 Task: Use GitHub's "Stars" to curate a list of repositories you find valuable.
Action: Mouse moved to (627, 42)
Screenshot: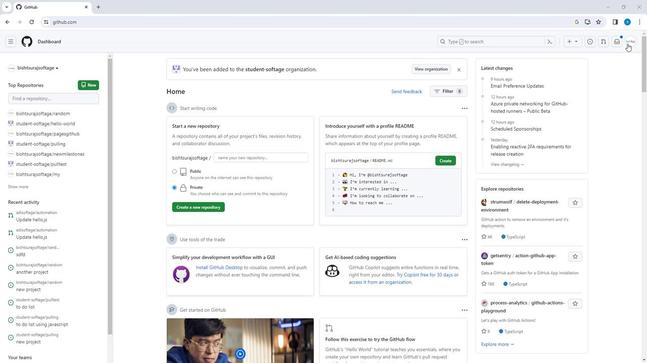 
Action: Mouse pressed left at (627, 42)
Screenshot: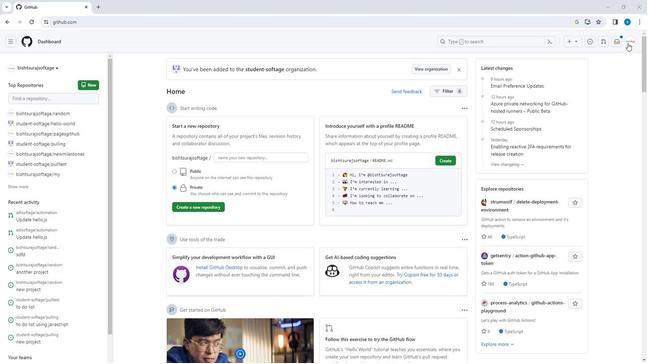 
Action: Mouse moved to (591, 80)
Screenshot: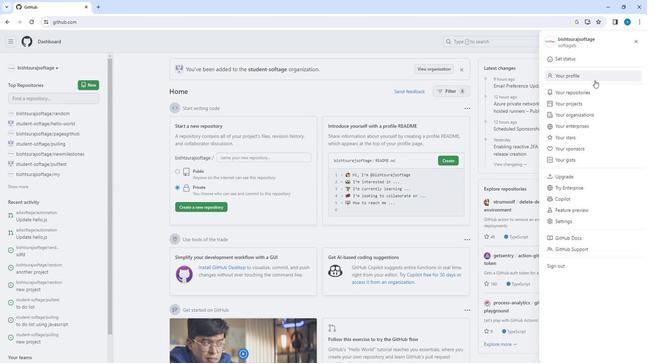 
Action: Mouse pressed left at (591, 80)
Screenshot: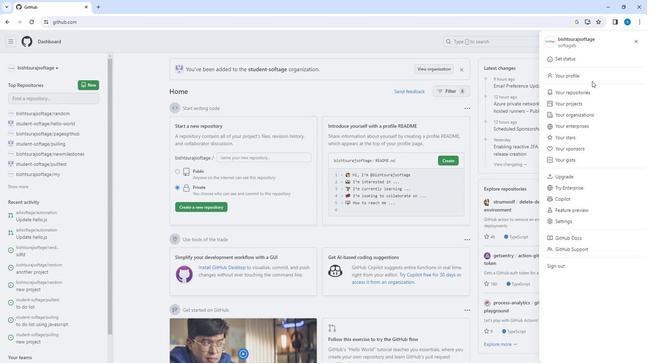
Action: Mouse moved to (581, 75)
Screenshot: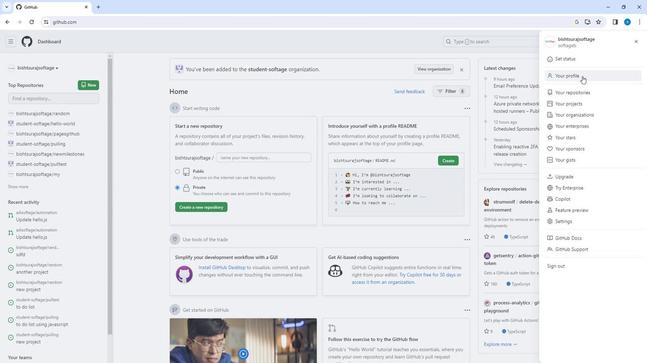 
Action: Mouse pressed left at (581, 75)
Screenshot: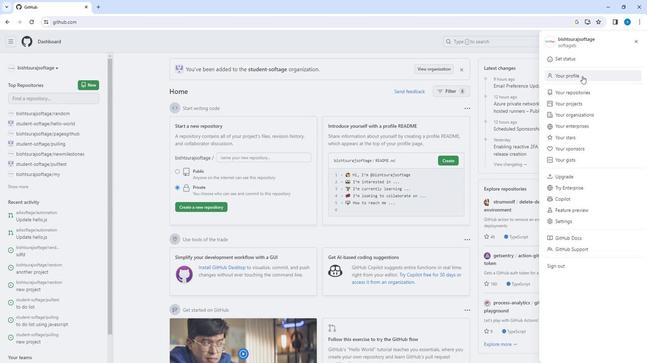 
Action: Mouse moved to (179, 57)
Screenshot: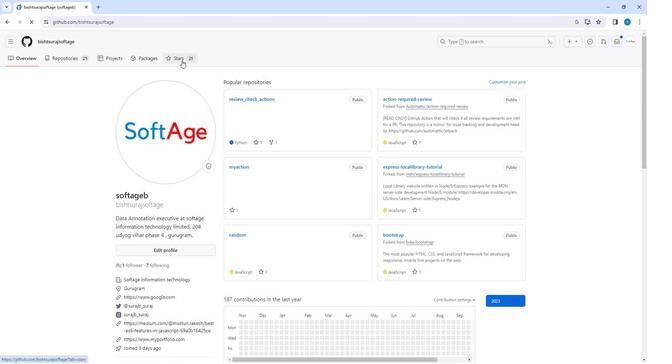 
Action: Mouse pressed left at (179, 57)
Screenshot: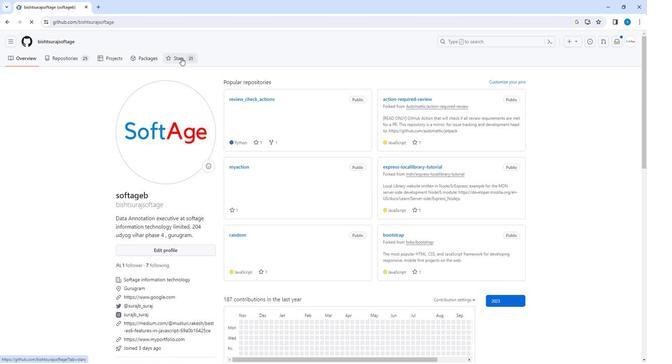
Action: Mouse moved to (505, 79)
Screenshot: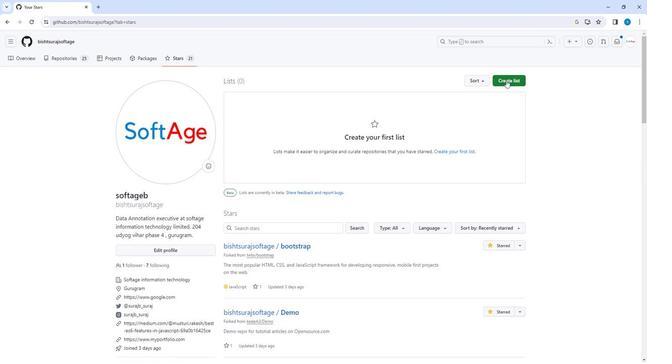 
Action: Mouse pressed left at (505, 79)
Screenshot: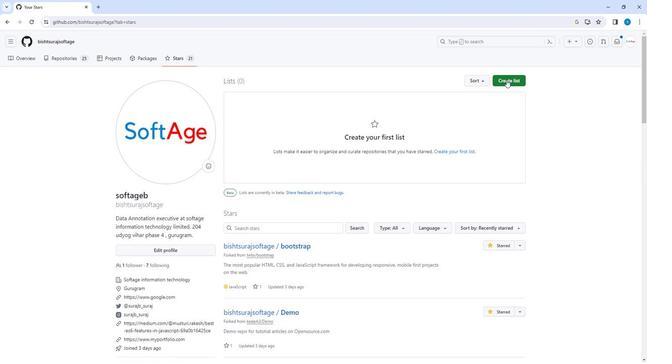 
Action: Mouse moved to (350, 103)
Screenshot: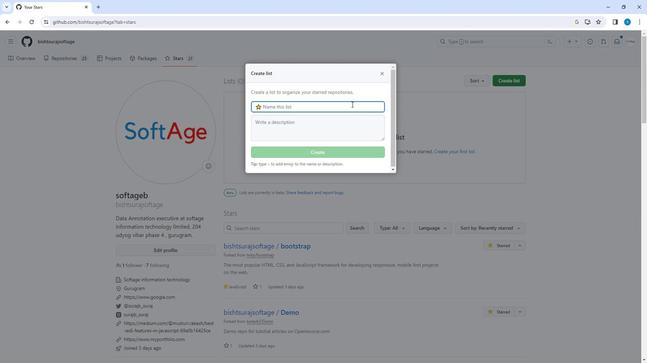 
Action: Key pressed my<Key.shift_r>Is<Key.backspace>ist
Screenshot: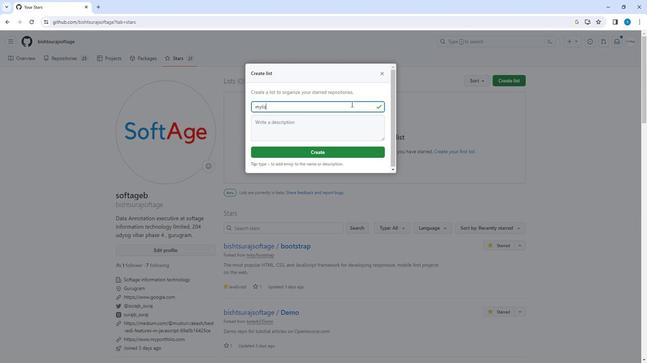 
Action: Mouse moved to (331, 135)
Screenshot: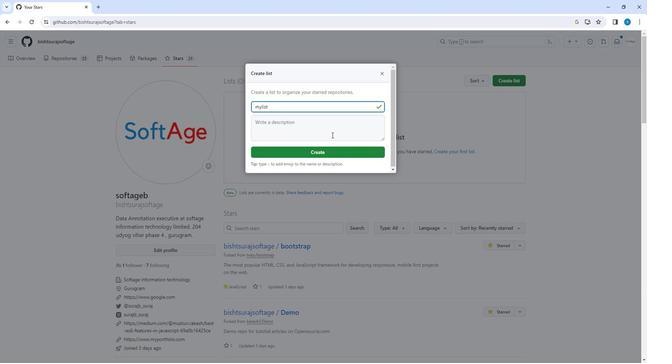 
Action: Mouse pressed left at (331, 135)
Screenshot: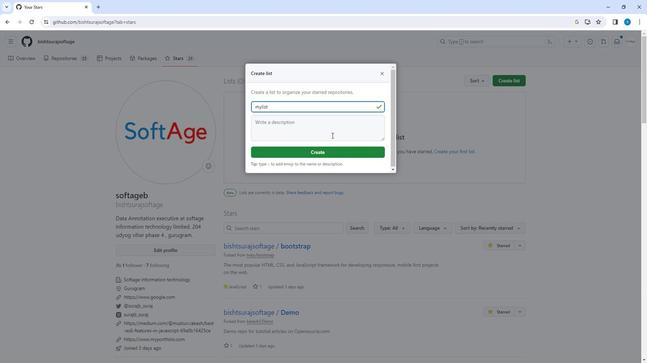 
Action: Key pressed valuaa<Key.backspace>ble<Key.space>repositories
Screenshot: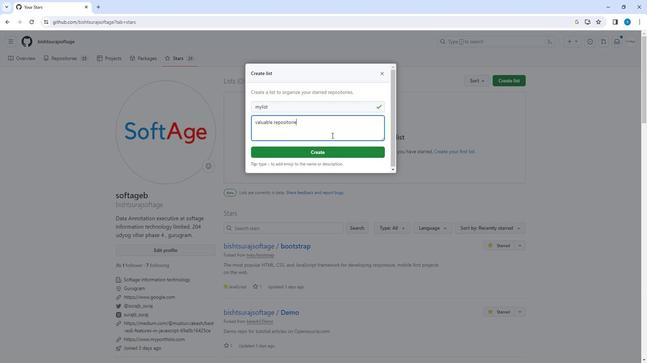 
Action: Mouse moved to (324, 148)
Screenshot: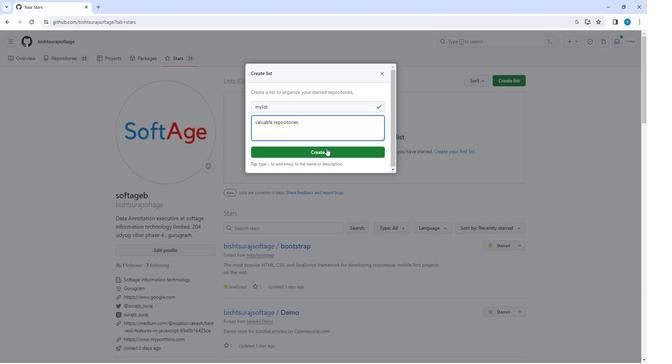 
Action: Mouse pressed left at (324, 148)
Screenshot: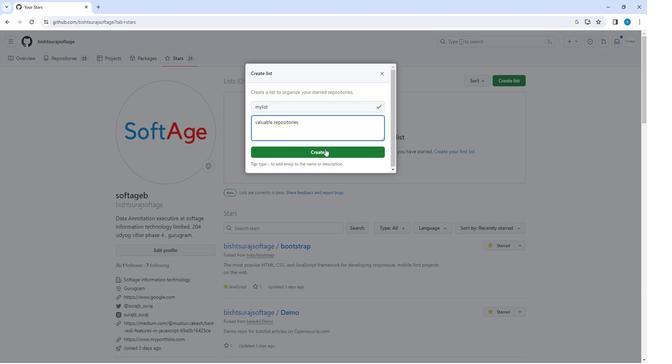 
Action: Mouse moved to (230, 81)
Screenshot: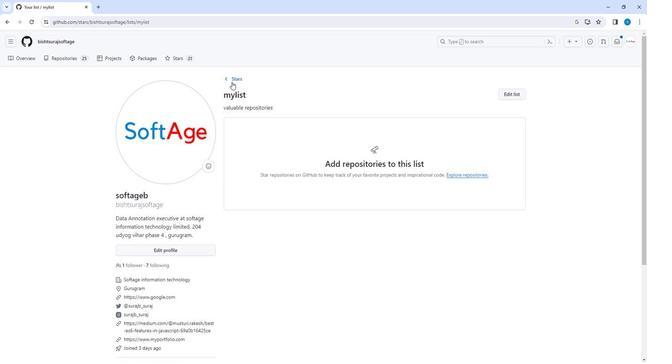 
Action: Mouse pressed left at (230, 81)
Screenshot: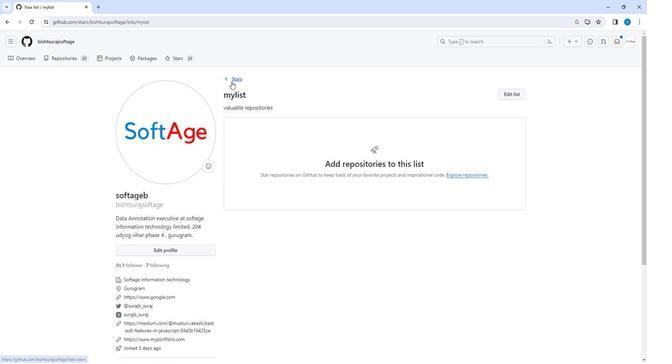 
Action: Mouse moved to (517, 176)
Screenshot: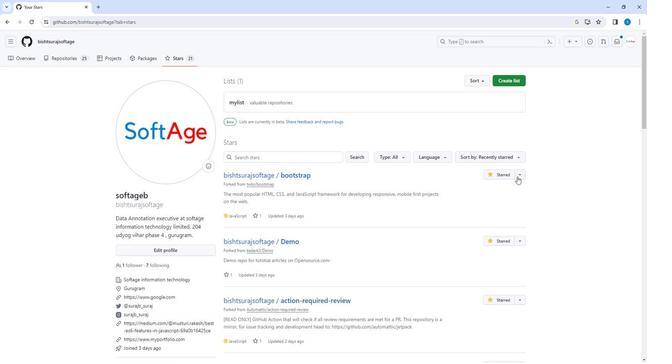 
Action: Mouse pressed left at (517, 176)
Screenshot: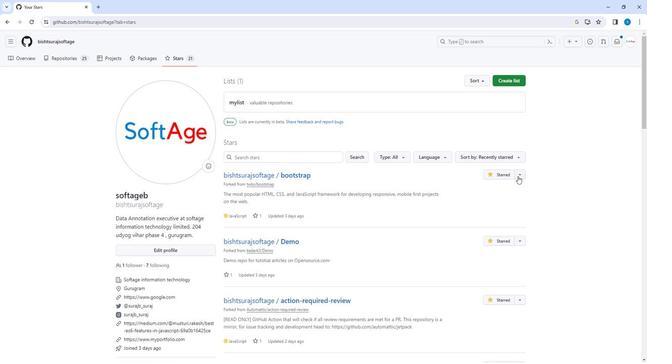
Action: Mouse moved to (485, 200)
Screenshot: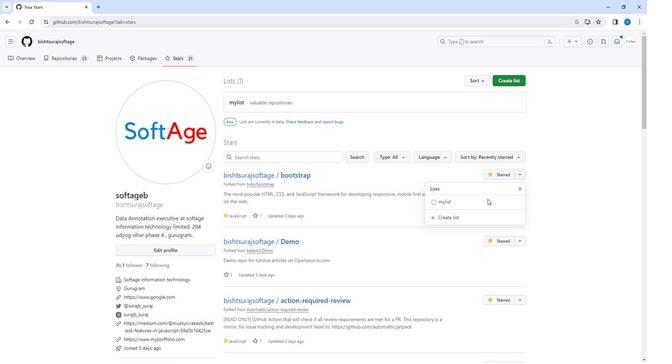 
Action: Mouse pressed left at (485, 200)
Screenshot: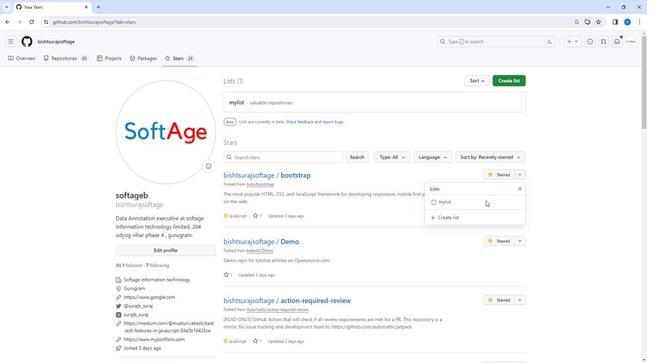 
Action: Mouse moved to (580, 207)
Screenshot: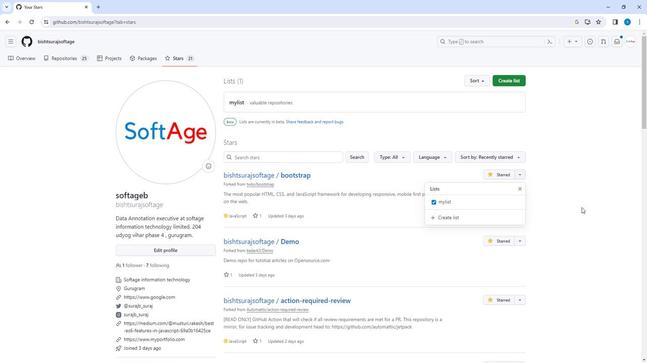 
Action: Mouse pressed left at (580, 207)
Screenshot: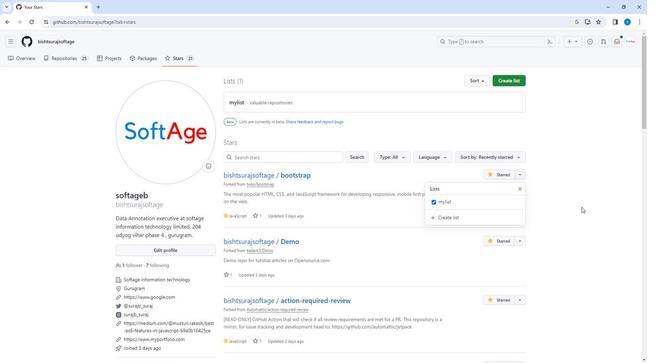 
Action: Mouse moved to (573, 208)
Screenshot: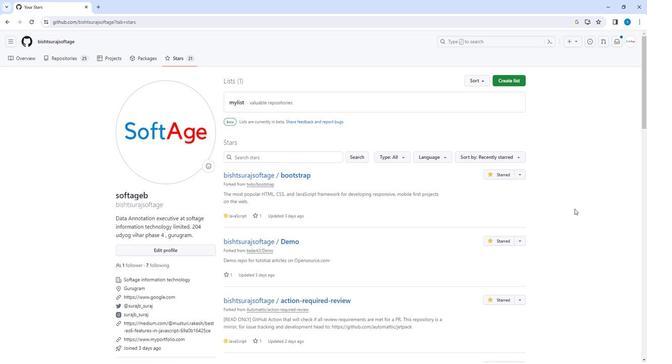 
Action: Mouse scrolled (573, 208) with delta (0, 0)
Screenshot: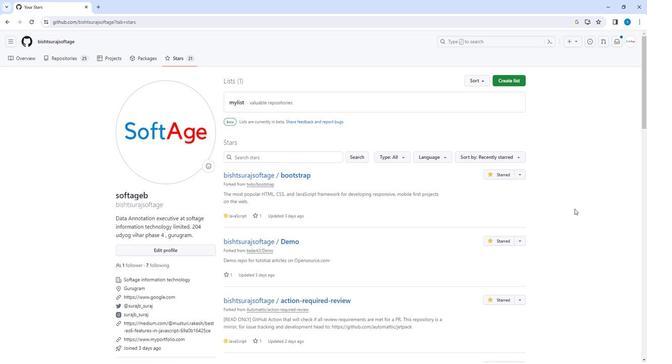 
Action: Mouse scrolled (573, 208) with delta (0, 0)
Screenshot: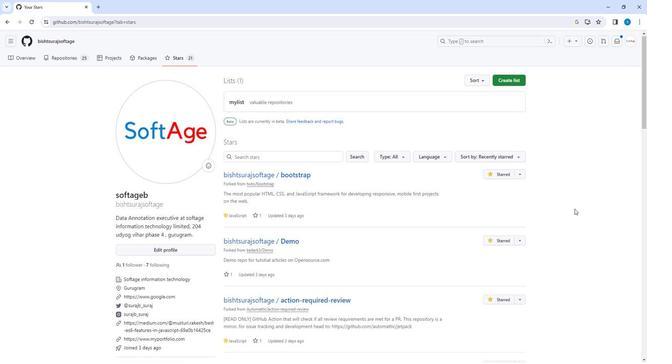 
Action: Mouse moved to (567, 208)
Screenshot: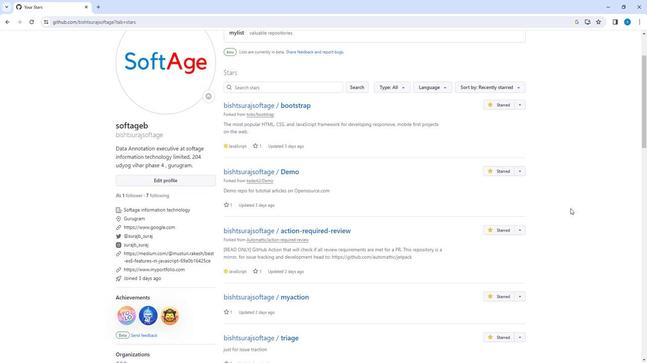
Action: Mouse scrolled (567, 208) with delta (0, 0)
Screenshot: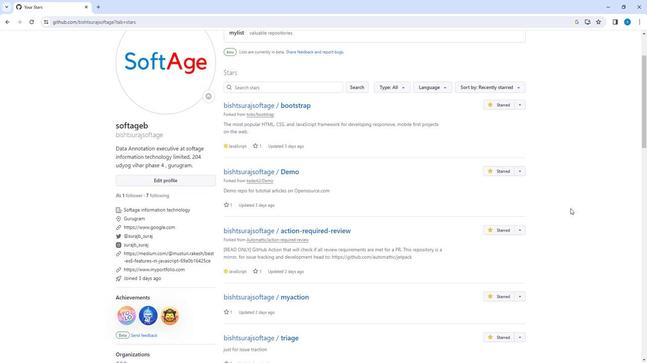 
Action: Mouse moved to (561, 207)
Screenshot: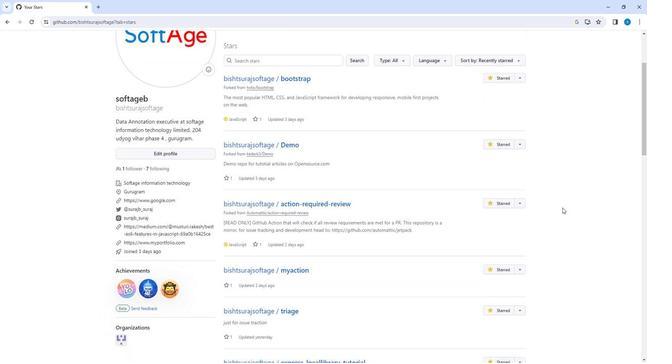 
Action: Mouse scrolled (561, 207) with delta (0, 0)
Screenshot: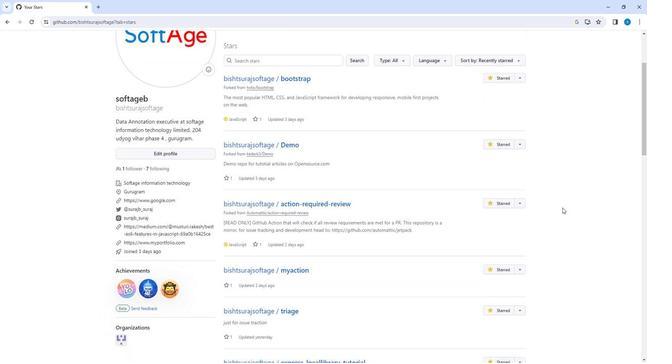 
Action: Mouse moved to (515, 160)
Screenshot: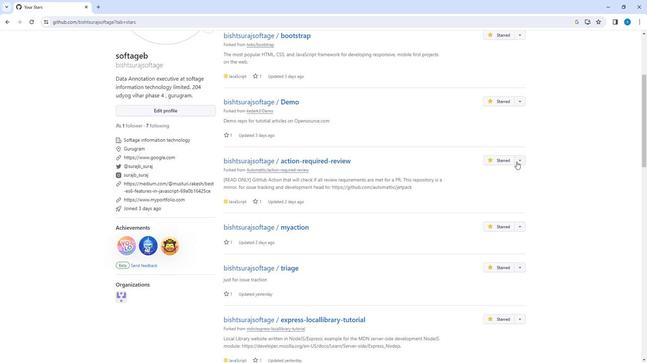 
Action: Mouse pressed left at (515, 160)
Screenshot: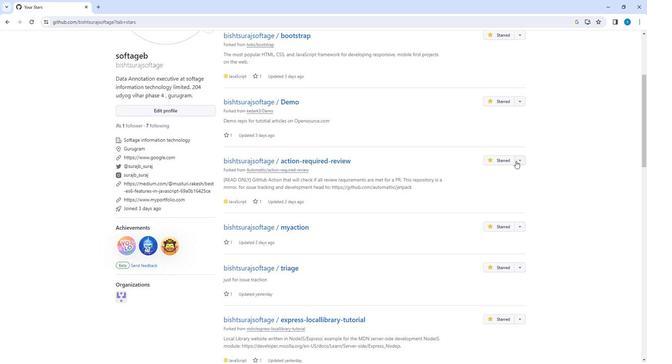 
Action: Mouse moved to (477, 188)
Screenshot: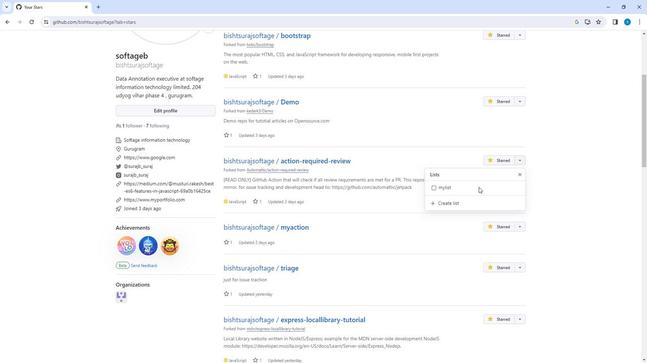 
Action: Mouse pressed left at (477, 188)
Screenshot: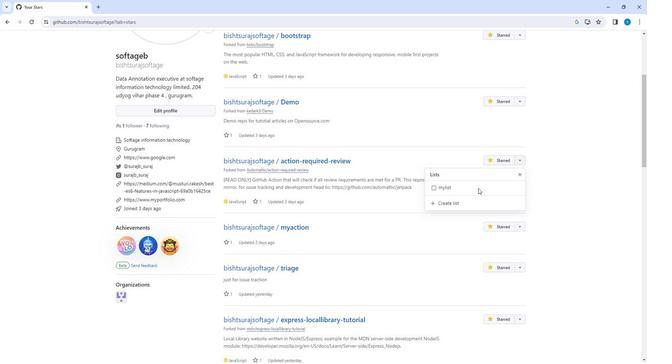 
Action: Mouse moved to (562, 177)
Screenshot: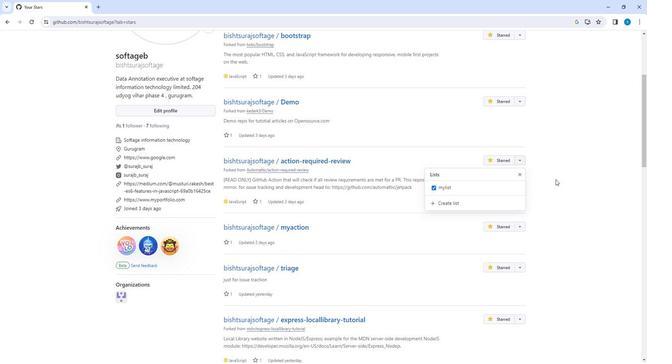 
Action: Mouse pressed left at (562, 177)
Screenshot: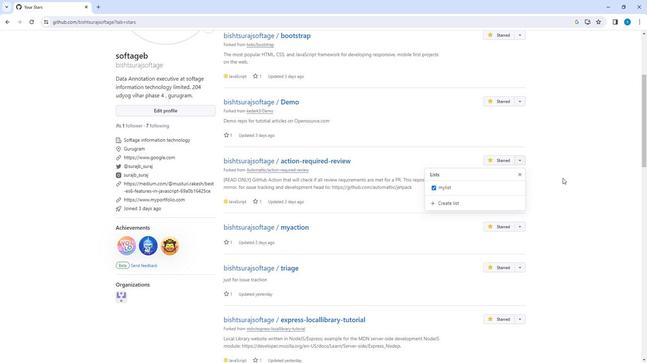 
Action: Mouse moved to (544, 172)
Screenshot: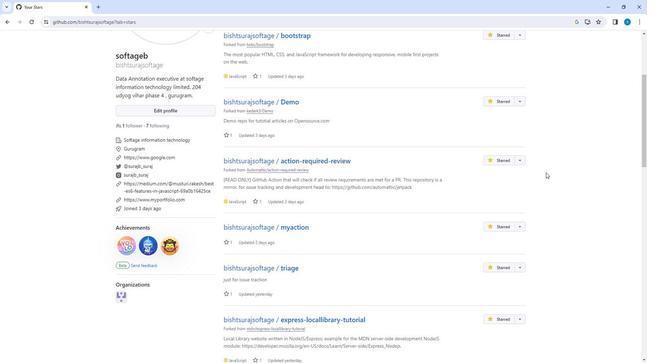 
Action: Mouse scrolled (544, 171) with delta (0, 0)
Screenshot: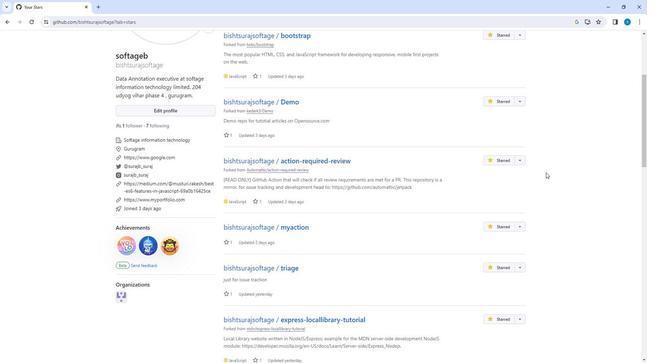 
Action: Mouse scrolled (544, 171) with delta (0, 0)
Screenshot: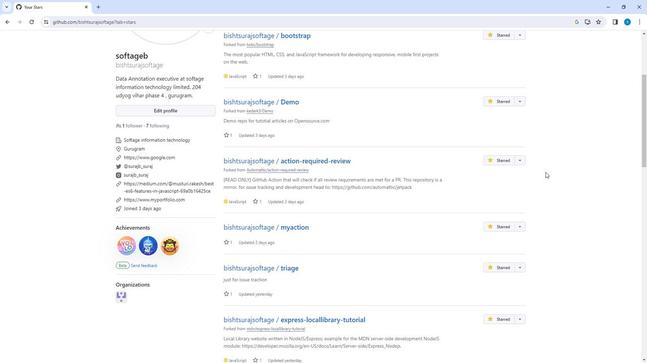 
Action: Mouse moved to (544, 171)
Screenshot: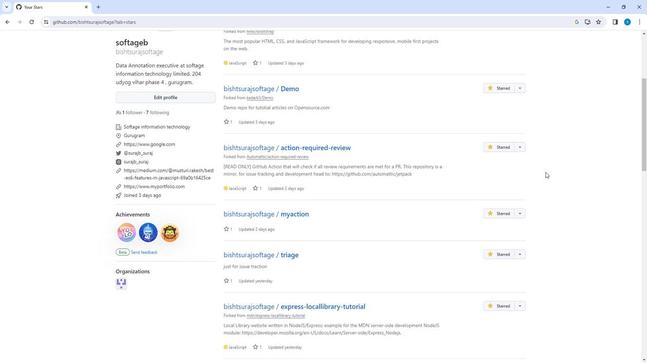
Action: Mouse scrolled (544, 171) with delta (0, 0)
Screenshot: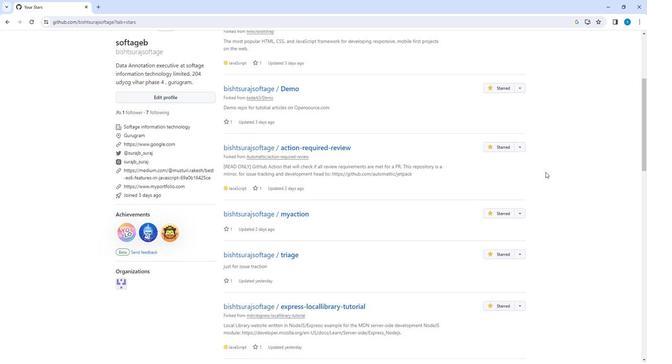 
Action: Mouse moved to (514, 165)
Screenshot: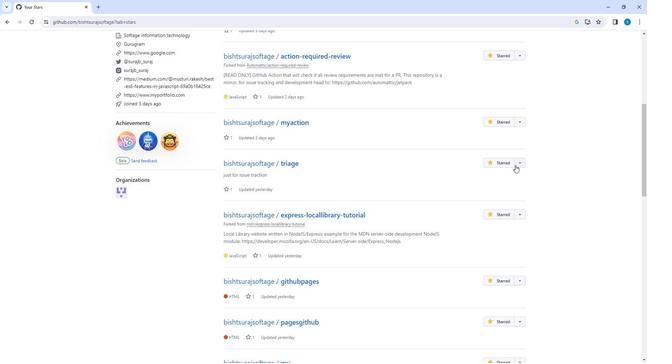 
Action: Mouse pressed left at (514, 165)
Screenshot: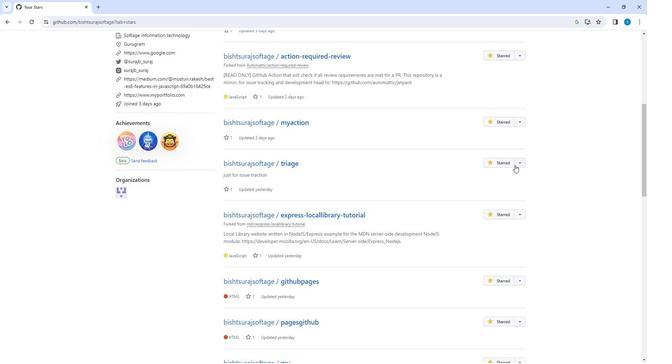 
Action: Mouse moved to (460, 189)
Screenshot: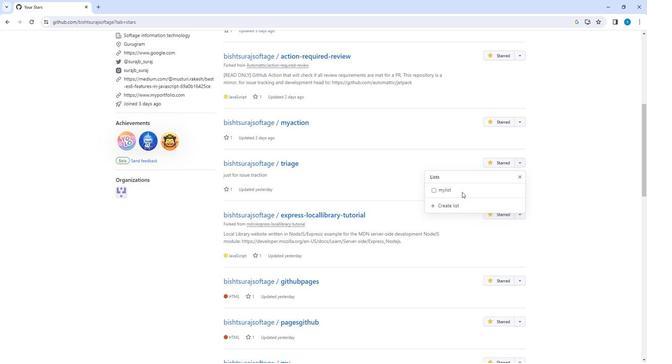 
Action: Mouse pressed left at (460, 189)
Screenshot: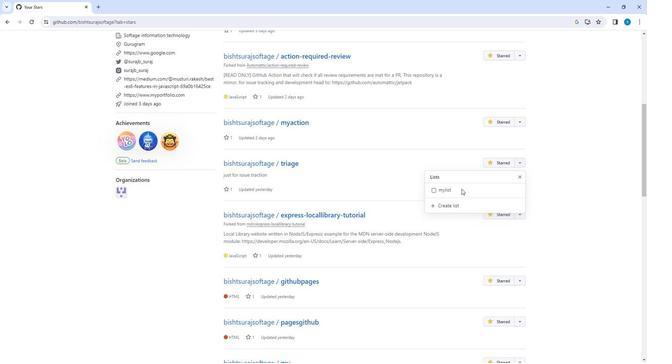 
Action: Mouse moved to (567, 189)
Screenshot: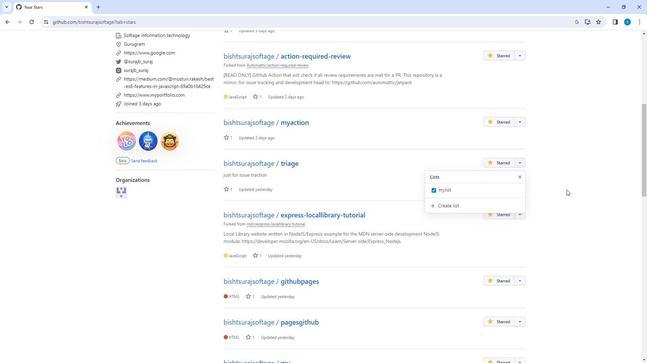 
Action: Mouse pressed left at (567, 189)
Screenshot: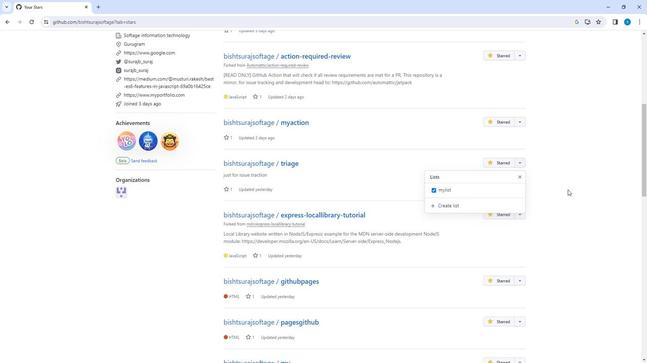 
Action: Mouse moved to (569, 182)
Screenshot: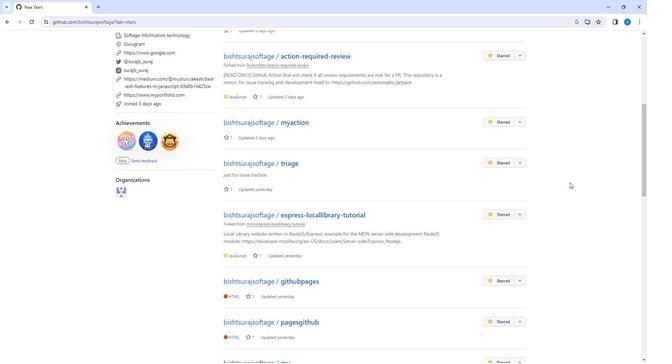 
Action: Mouse scrolled (569, 182) with delta (0, 0)
Screenshot: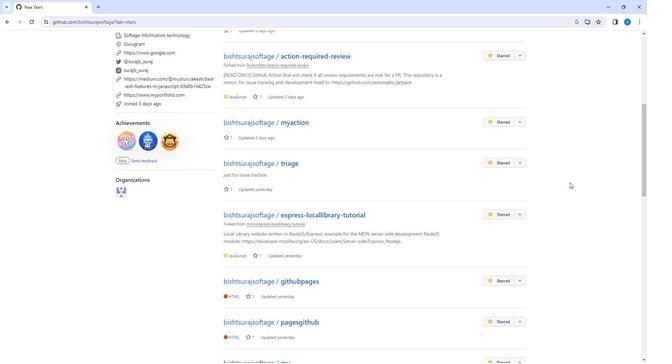
Action: Mouse scrolled (569, 182) with delta (0, 0)
Screenshot: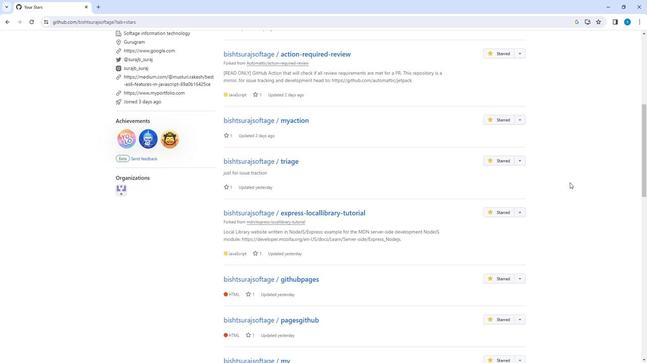 
Action: Mouse scrolled (569, 182) with delta (0, 0)
Screenshot: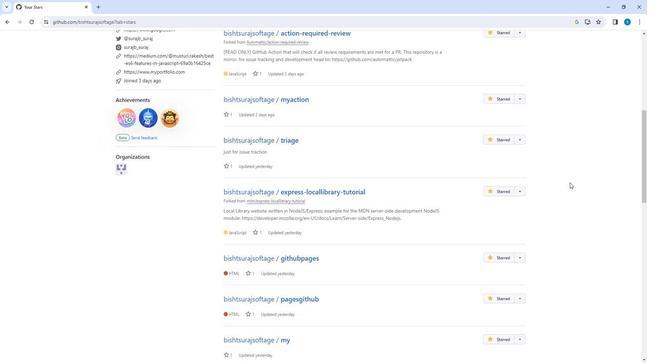 
Action: Mouse scrolled (569, 182) with delta (0, 0)
Screenshot: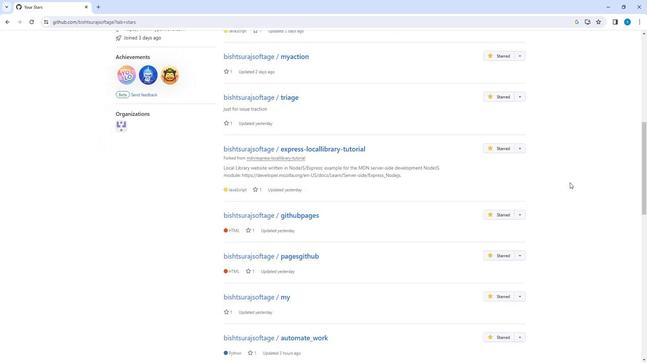 
Action: Mouse moved to (516, 144)
Screenshot: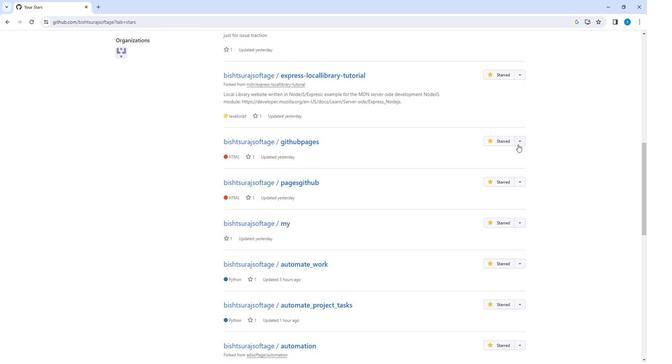 
Action: Mouse pressed left at (516, 144)
Screenshot: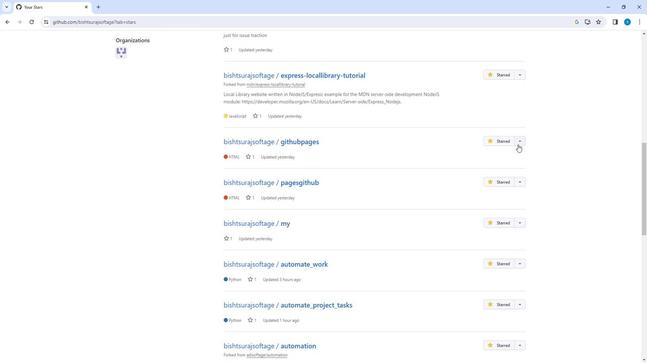 
Action: Mouse moved to (484, 164)
Screenshot: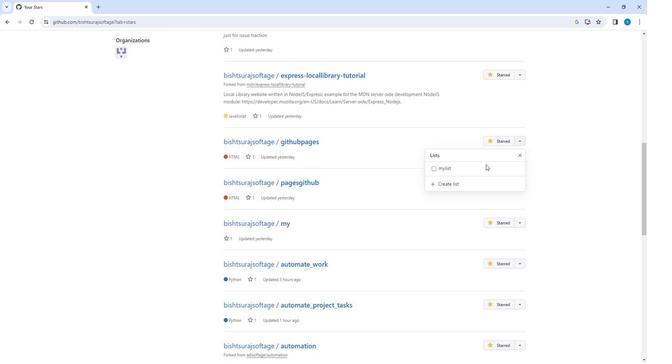 
Action: Mouse pressed left at (484, 164)
Screenshot: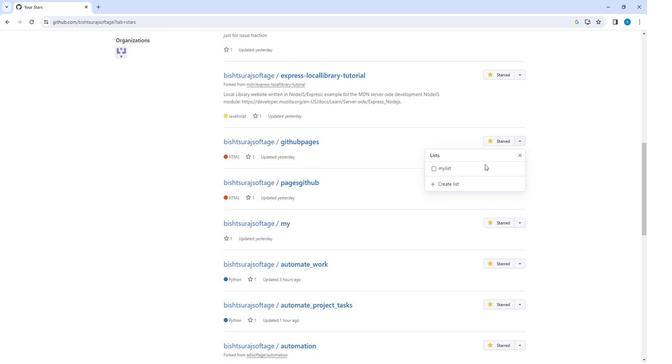 
Action: Mouse moved to (558, 166)
Screenshot: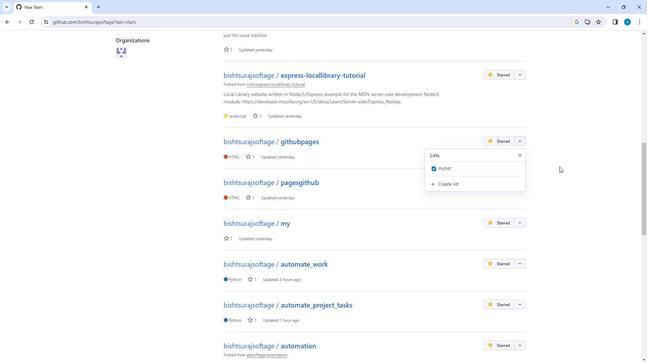 
Action: Mouse pressed left at (558, 166)
Screenshot: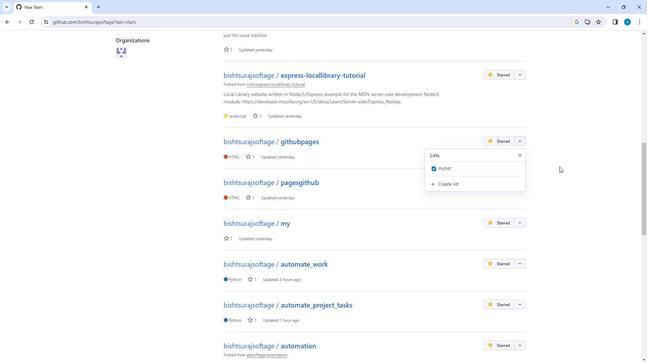 
Action: Mouse moved to (559, 165)
Screenshot: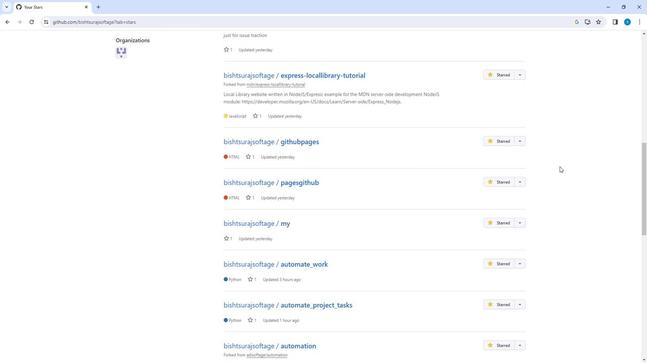 
Action: Mouse scrolled (559, 165) with delta (0, 0)
Screenshot: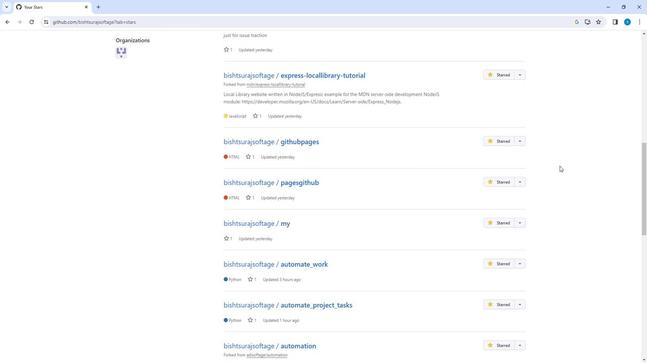 
Action: Mouse scrolled (559, 165) with delta (0, 0)
Screenshot: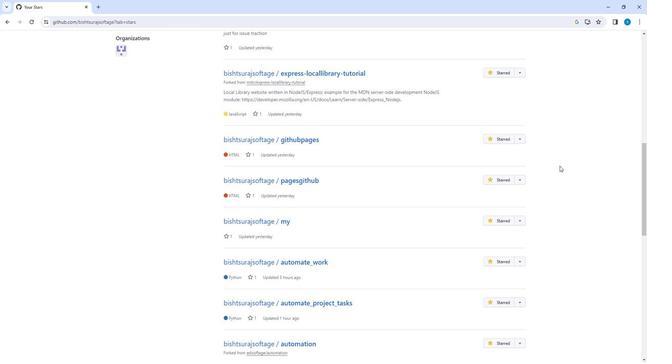 
Action: Mouse moved to (518, 153)
Screenshot: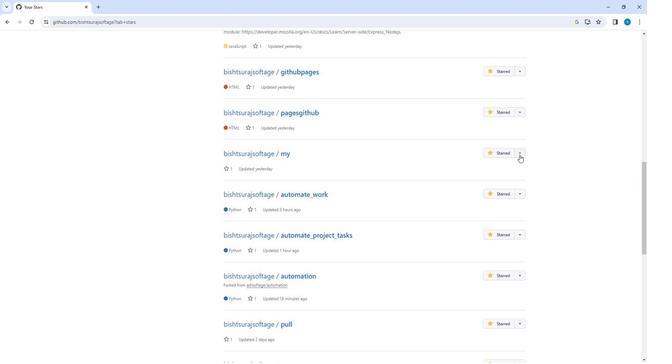 
Action: Mouse pressed left at (518, 153)
Screenshot: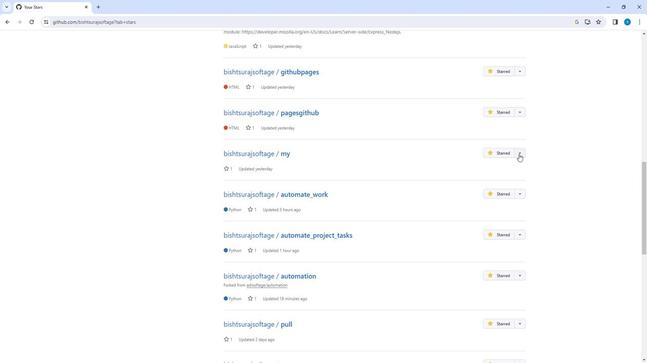 
Action: Mouse moved to (476, 179)
Screenshot: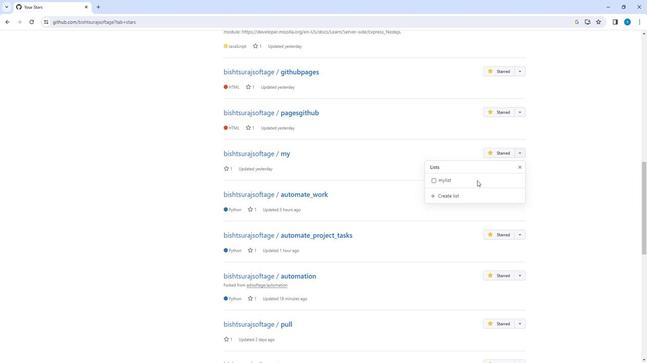 
Action: Mouse pressed left at (476, 179)
Screenshot: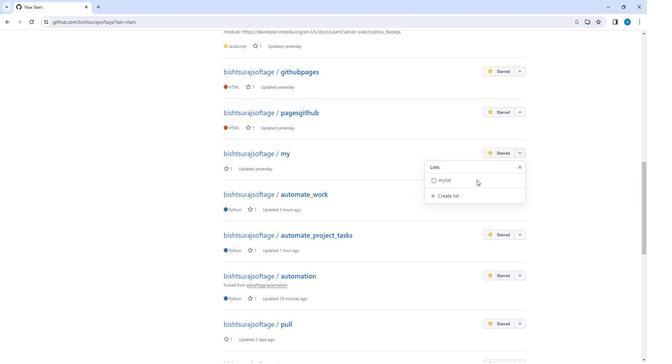 
Action: Mouse moved to (546, 178)
Screenshot: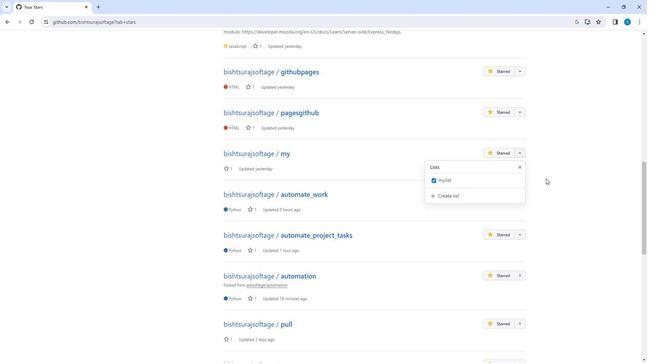 
Action: Mouse pressed left at (546, 178)
Screenshot: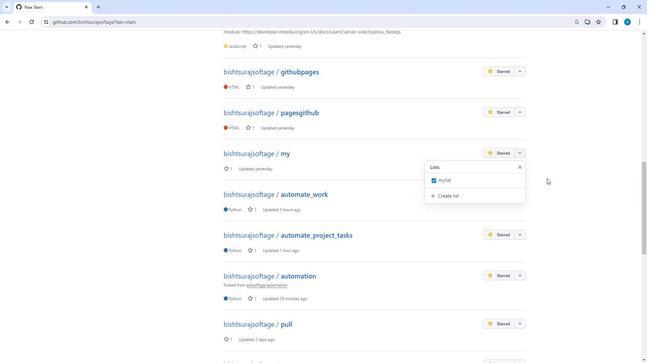 
Action: Mouse moved to (546, 175)
Screenshot: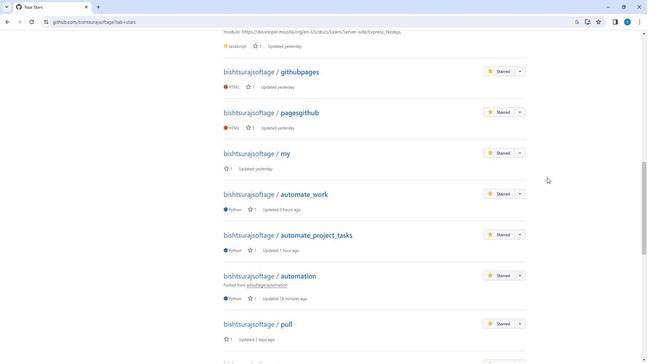 
Action: Mouse scrolled (546, 175) with delta (0, 0)
Screenshot: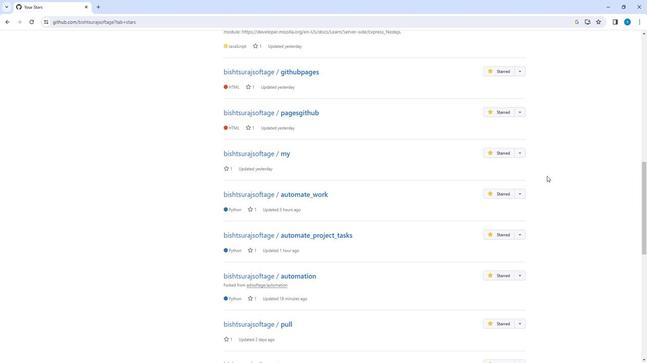 
Action: Mouse scrolled (546, 175) with delta (0, 0)
Screenshot: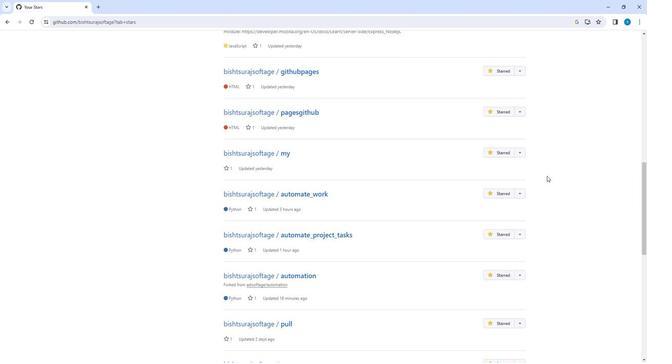 
Action: Mouse scrolled (546, 175) with delta (0, 0)
Screenshot: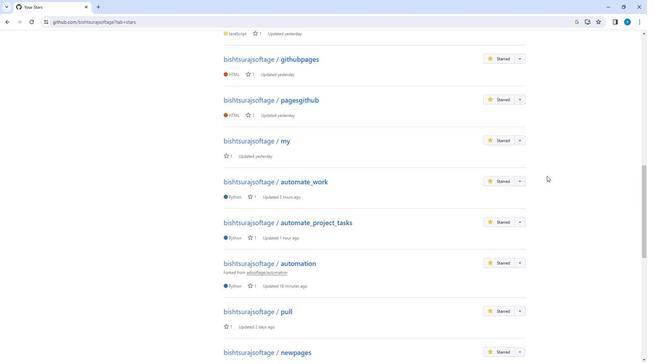 
Action: Mouse moved to (517, 130)
Screenshot: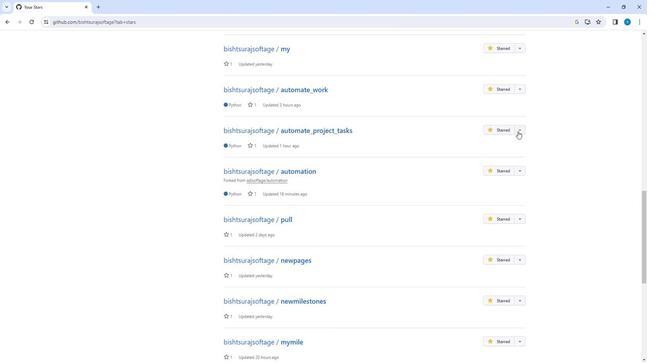 
Action: Mouse pressed left at (517, 130)
Screenshot: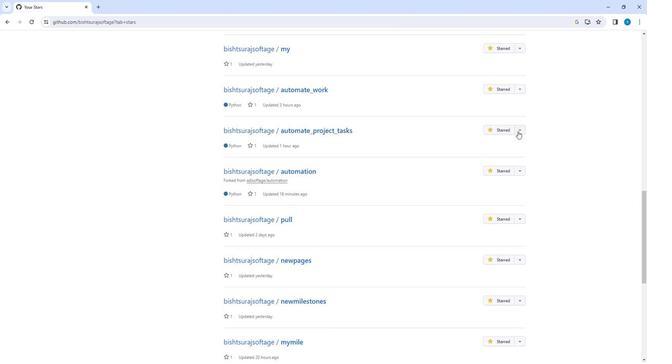 
Action: Mouse moved to (480, 159)
Screenshot: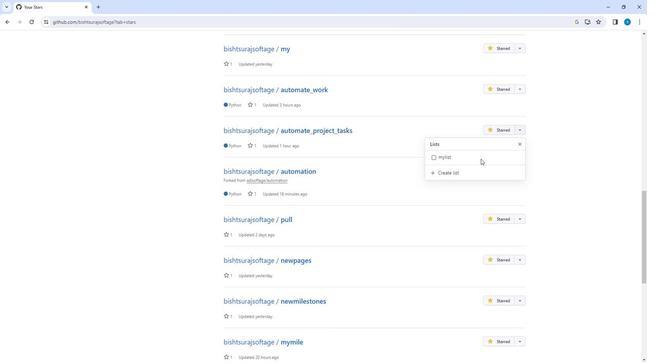 
Action: Mouse pressed left at (480, 159)
Screenshot: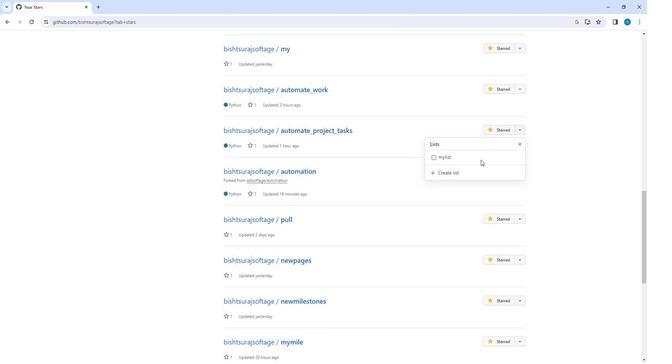 
Action: Mouse moved to (540, 154)
Screenshot: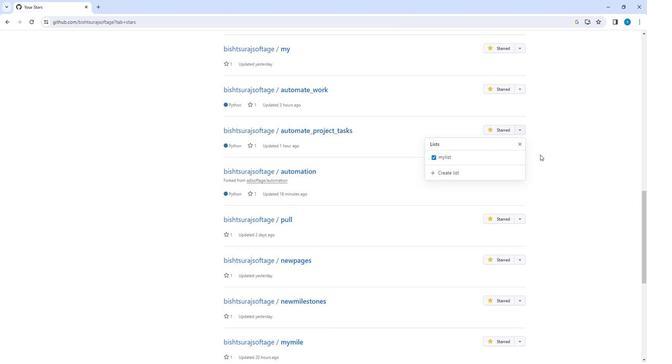 
Action: Mouse pressed left at (540, 154)
Screenshot: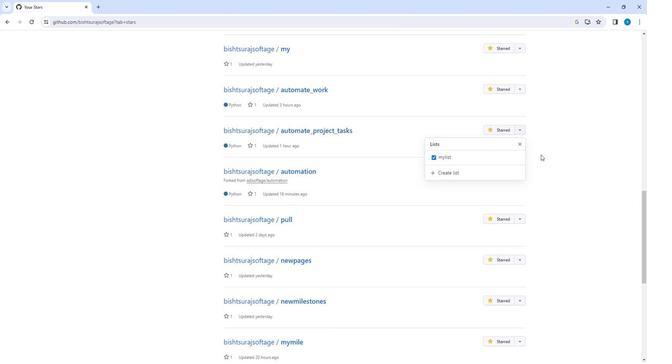 
Action: Mouse moved to (540, 154)
Screenshot: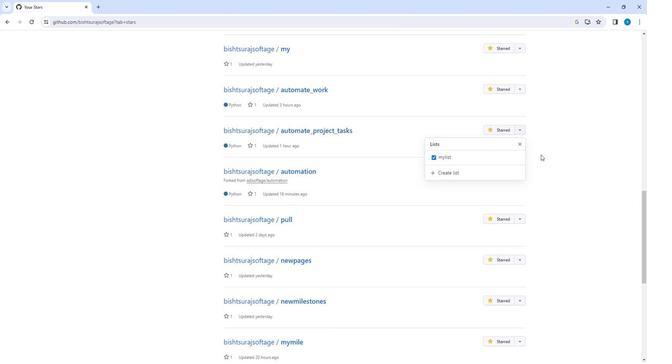 
Action: Mouse scrolled (540, 154) with delta (0, 0)
Screenshot: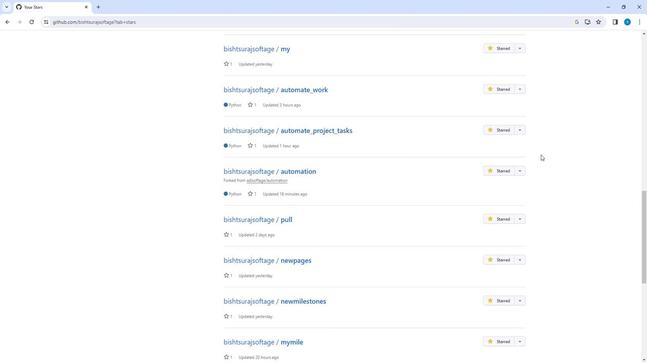 
Action: Mouse scrolled (540, 154) with delta (0, 0)
Screenshot: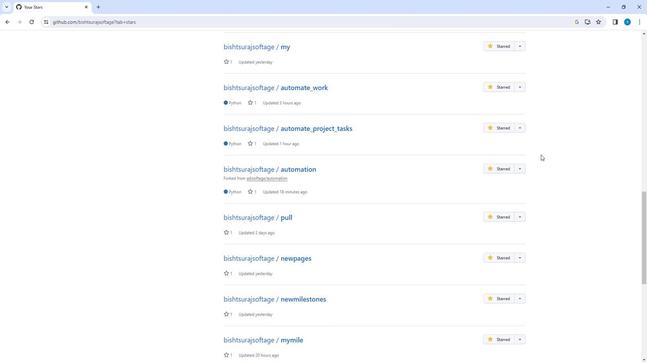
Action: Mouse moved to (519, 151)
Screenshot: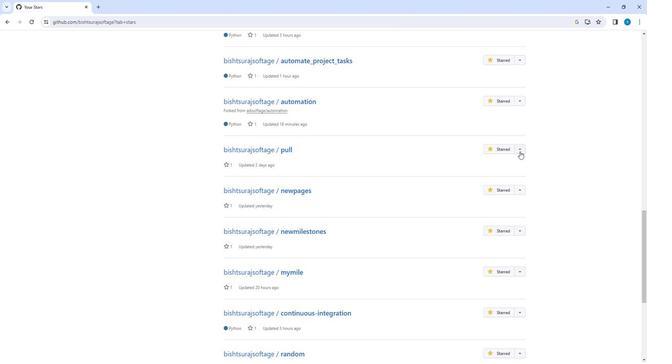 
Action: Mouse pressed left at (519, 151)
Screenshot: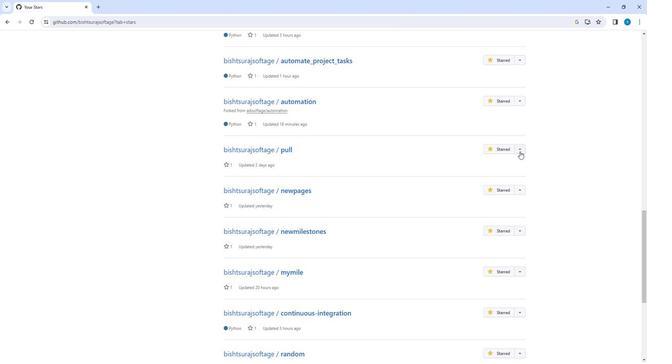 
Action: Mouse moved to (494, 175)
Screenshot: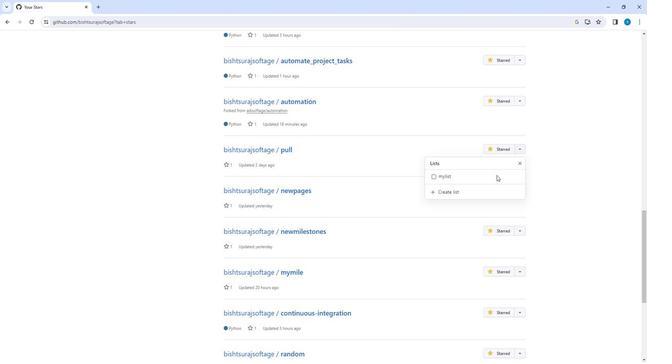 
Action: Mouse pressed left at (494, 175)
Screenshot: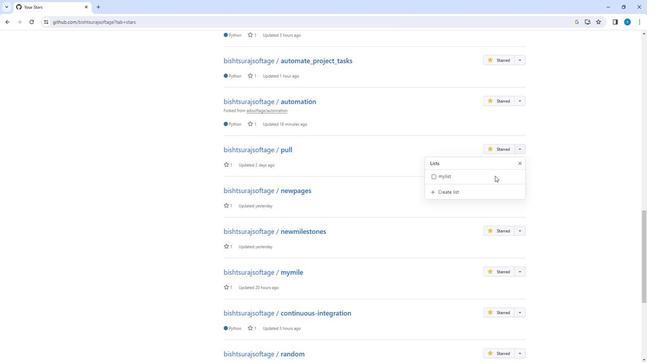 
Action: Mouse moved to (558, 160)
Screenshot: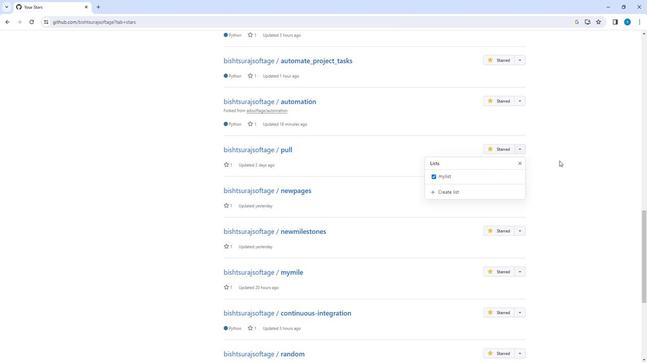 
Action: Mouse pressed left at (558, 160)
Screenshot: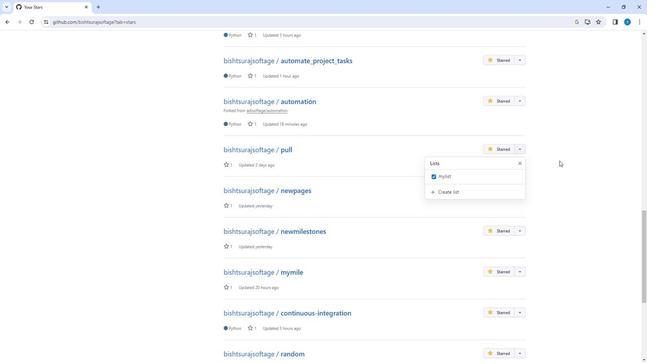 
Action: Mouse moved to (558, 158)
Screenshot: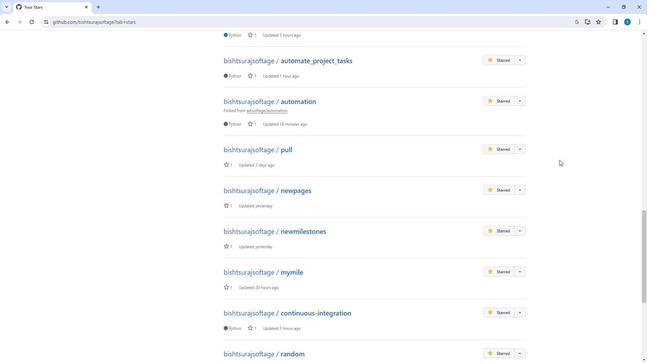 
Action: Mouse scrolled (558, 158) with delta (0, 0)
Screenshot: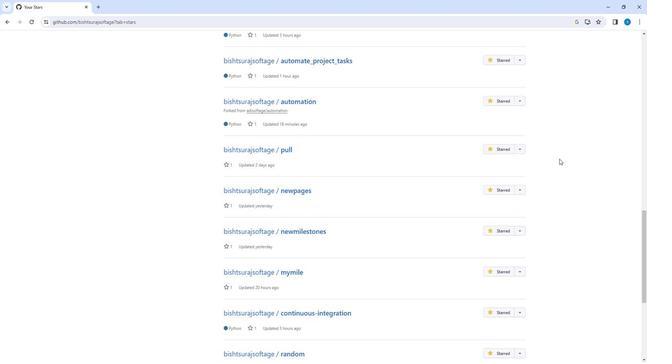 
Action: Mouse scrolled (558, 158) with delta (0, 0)
Screenshot: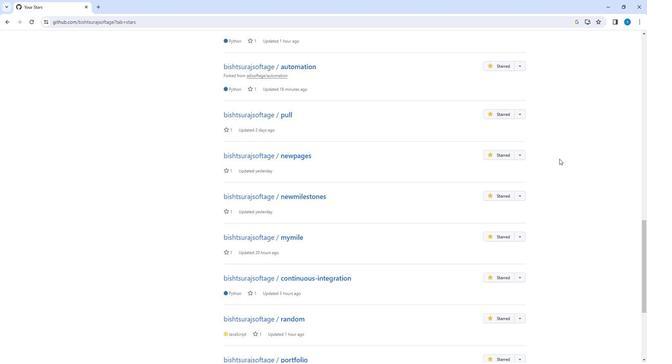 
Action: Mouse moved to (519, 198)
Screenshot: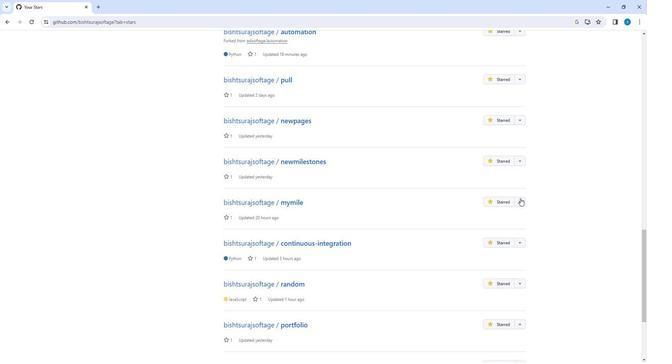 
Action: Mouse pressed left at (519, 198)
Screenshot: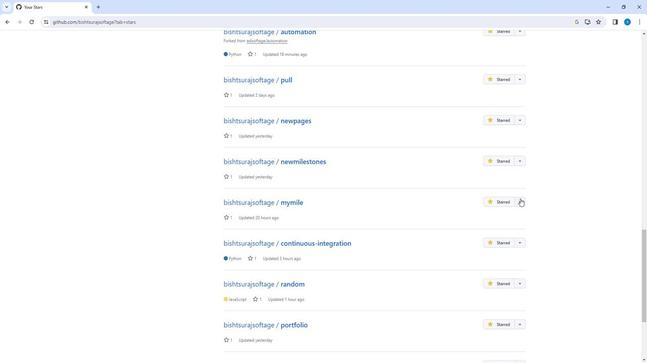 
Action: Mouse moved to (475, 231)
Screenshot: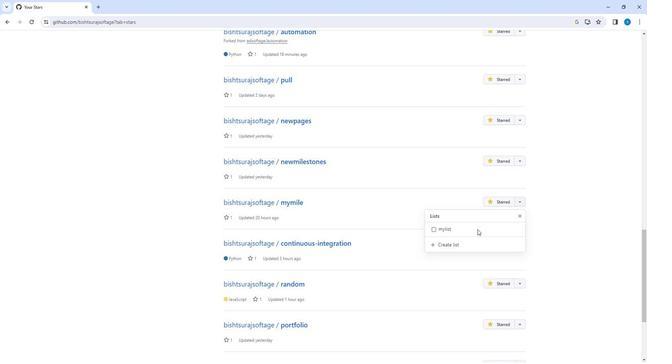 
Action: Mouse pressed left at (475, 231)
Screenshot: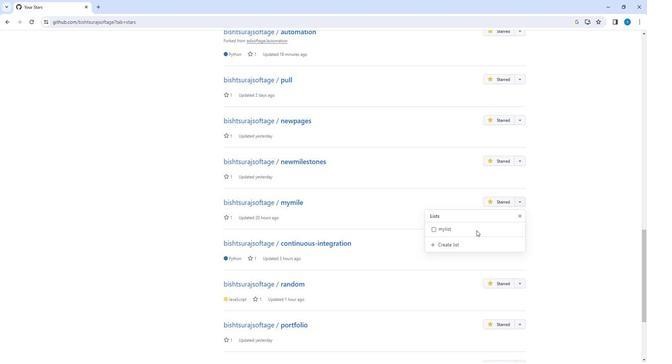 
Action: Mouse moved to (580, 188)
Screenshot: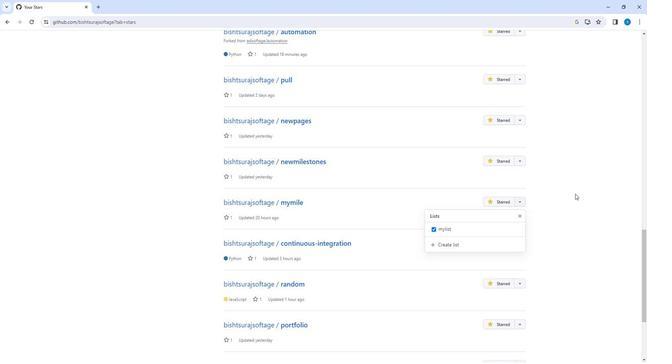 
Action: Mouse pressed left at (580, 188)
Screenshot: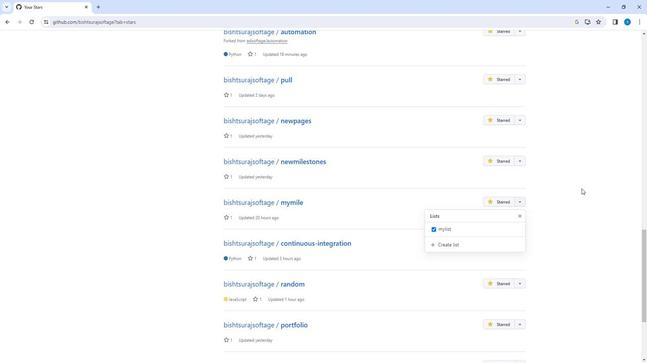 
Action: Mouse moved to (578, 185)
Screenshot: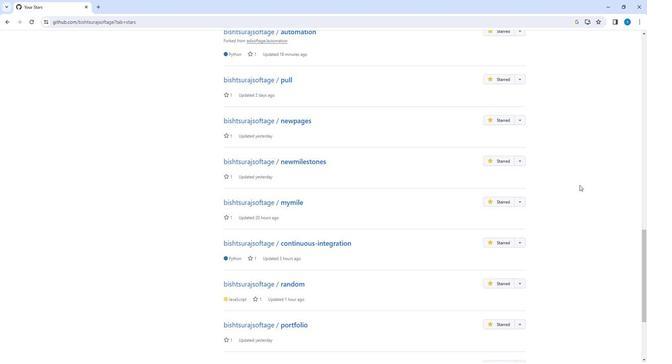 
Action: Mouse scrolled (578, 185) with delta (0, 0)
Screenshot: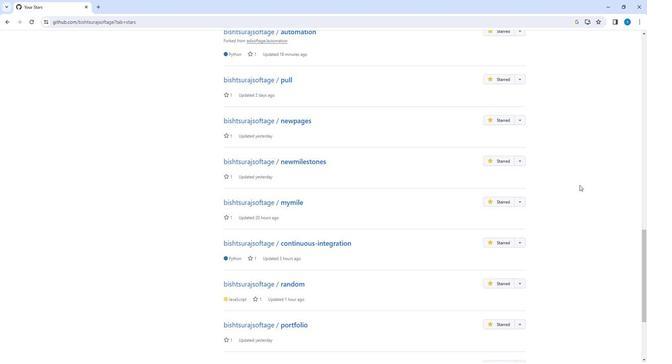 
Action: Mouse scrolled (578, 185) with delta (0, 0)
Screenshot: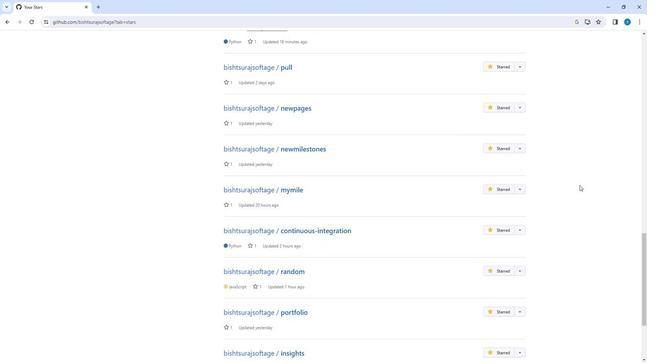 
Action: Mouse moved to (578, 185)
Screenshot: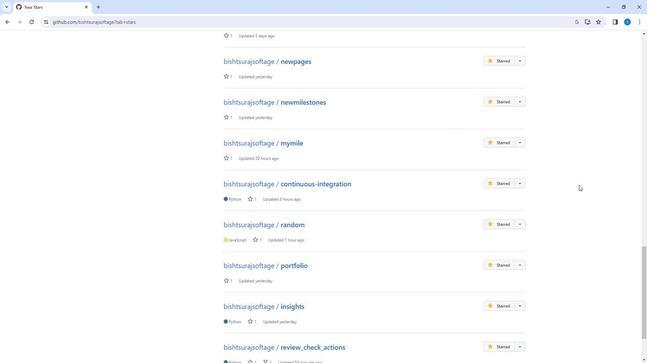 
Action: Mouse scrolled (578, 185) with delta (0, 0)
Screenshot: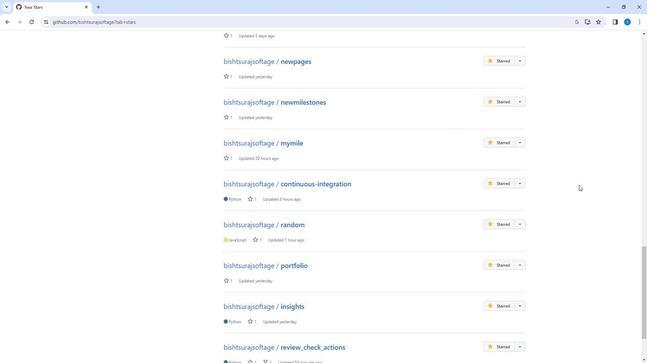 
Action: Mouse moved to (518, 221)
Screenshot: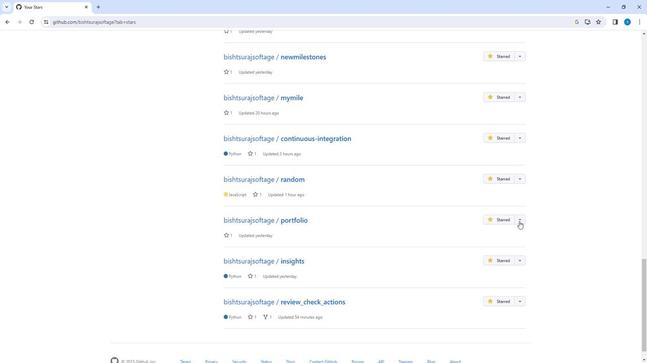 
Action: Mouse pressed left at (518, 221)
Screenshot: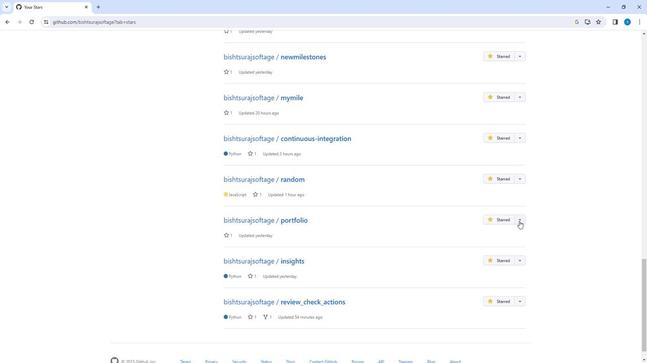 
Action: Mouse moved to (485, 243)
Screenshot: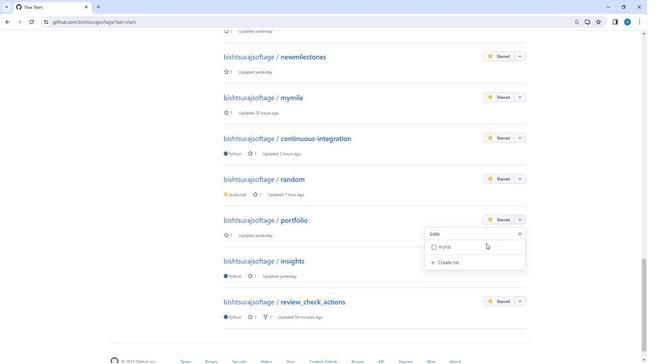
Action: Mouse pressed left at (485, 243)
Screenshot: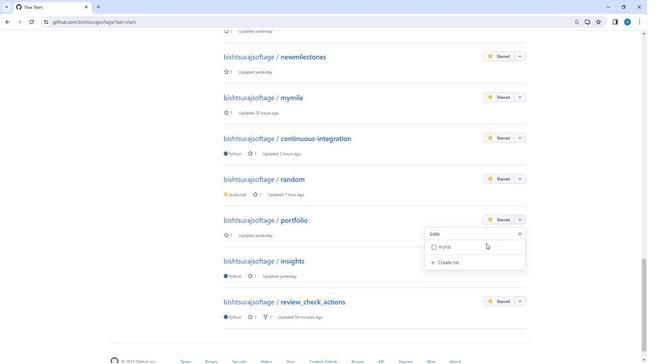 
Action: Mouse moved to (559, 216)
Screenshot: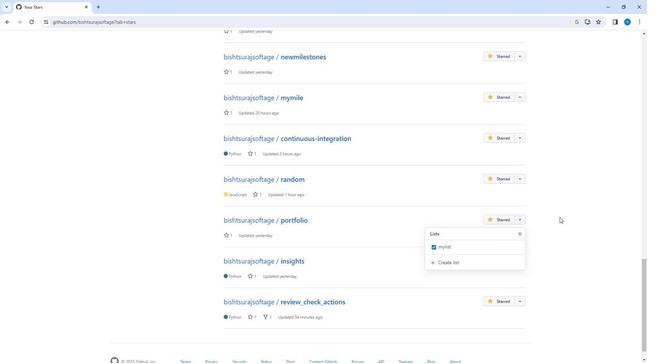 
Action: Mouse pressed left at (559, 216)
Screenshot: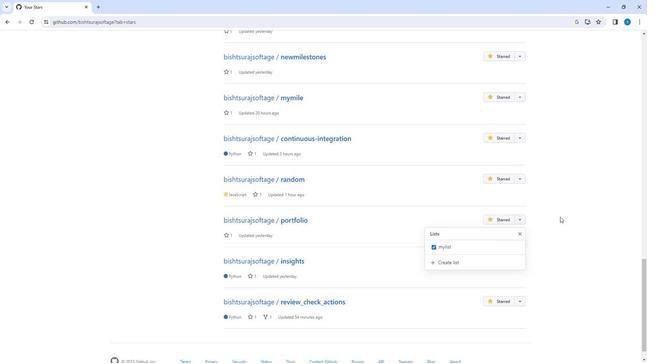 
Action: Mouse moved to (559, 216)
Screenshot: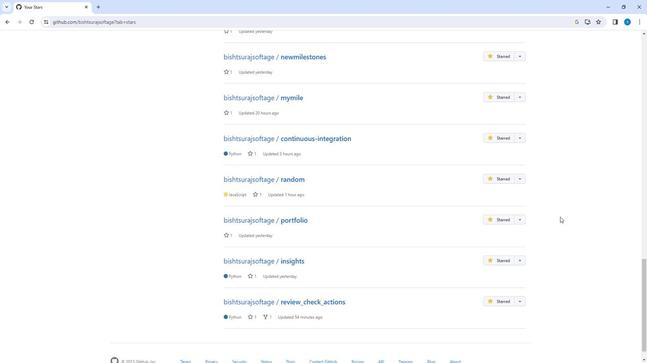 
Action: Mouse scrolled (559, 215) with delta (0, 0)
Screenshot: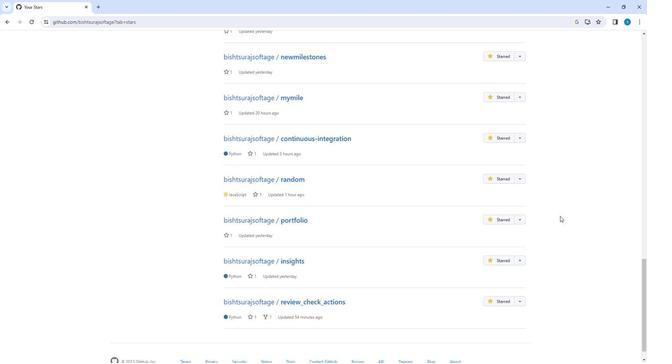 
Action: Mouse scrolled (559, 215) with delta (0, 0)
Screenshot: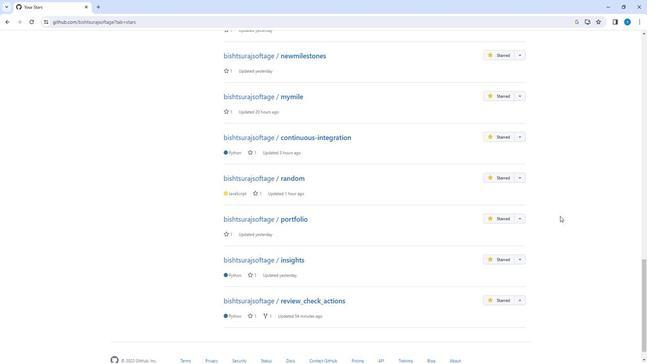 
Action: Mouse scrolled (559, 215) with delta (0, 0)
Screenshot: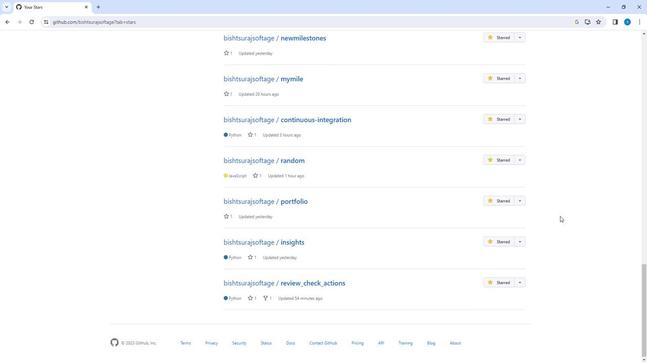 
Action: Mouse moved to (516, 286)
Screenshot: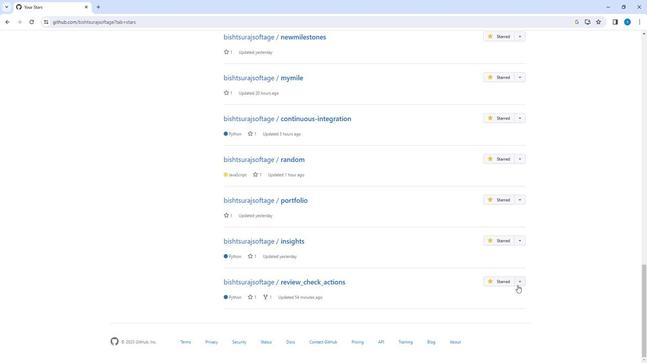 
Action: Mouse pressed left at (516, 286)
Screenshot: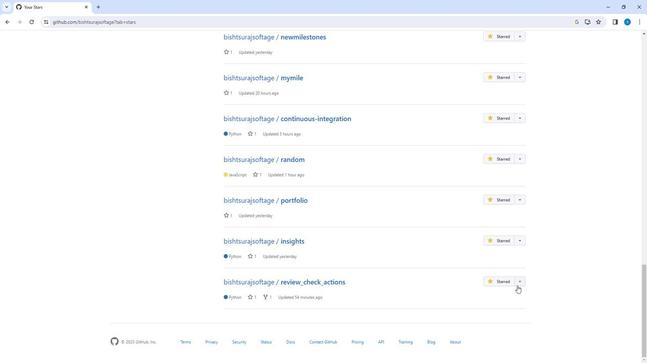 
Action: Mouse moved to (478, 309)
Screenshot: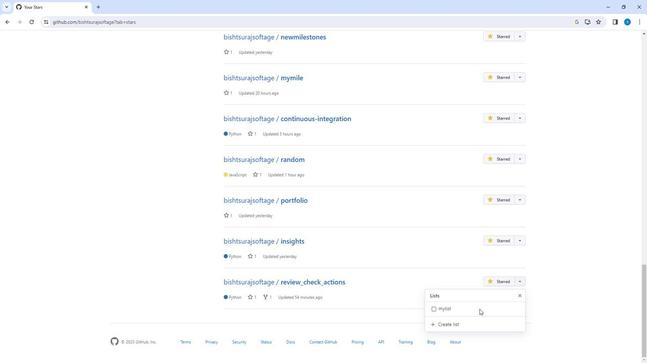 
Action: Mouse pressed left at (478, 309)
Screenshot: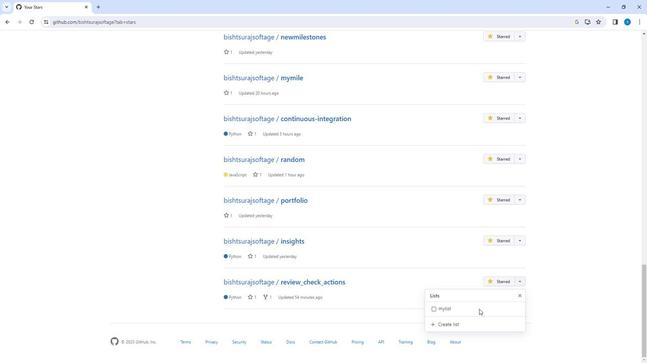 
Action: Mouse moved to (579, 189)
Screenshot: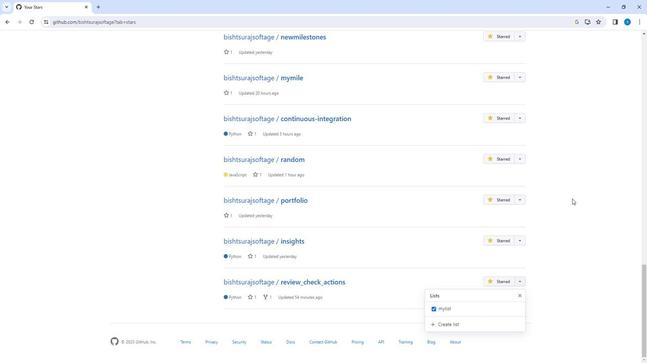 
Action: Mouse pressed left at (579, 189)
Screenshot: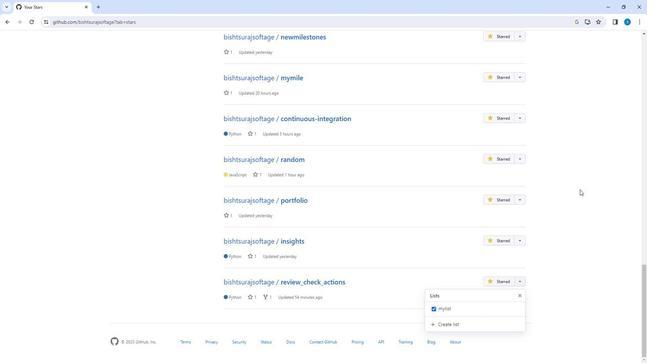 
Action: Mouse scrolled (579, 190) with delta (0, 0)
Screenshot: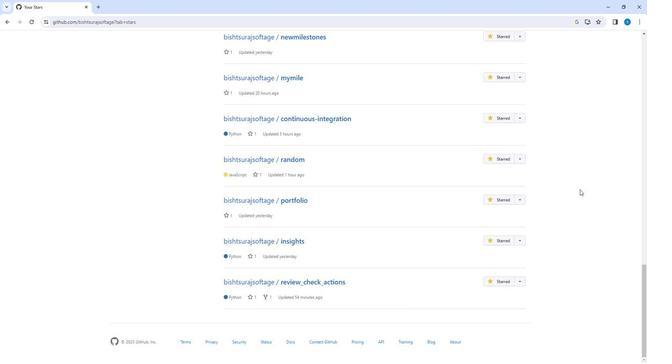 
Action: Mouse scrolled (579, 190) with delta (0, 0)
Screenshot: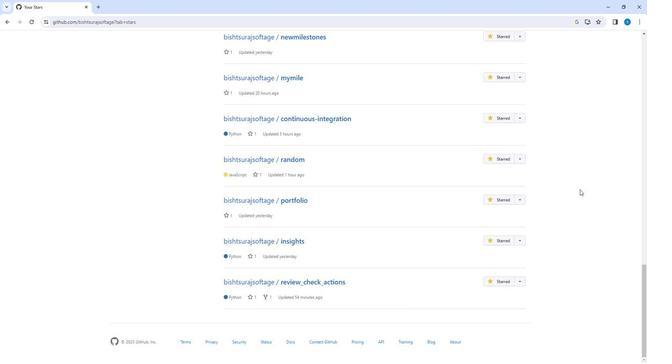 
Action: Mouse scrolled (579, 190) with delta (0, 0)
Screenshot: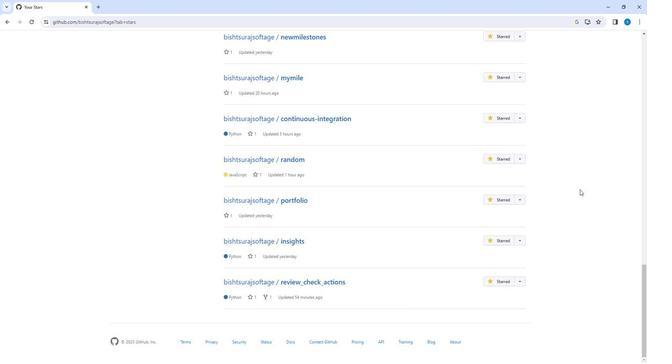 
Action: Mouse scrolled (579, 190) with delta (0, 0)
Screenshot: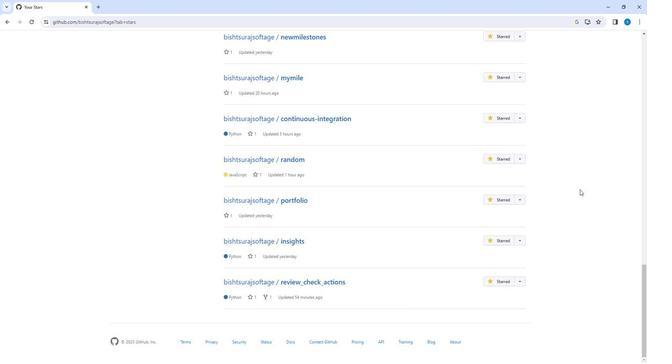 
Action: Mouse scrolled (579, 190) with delta (0, 0)
Screenshot: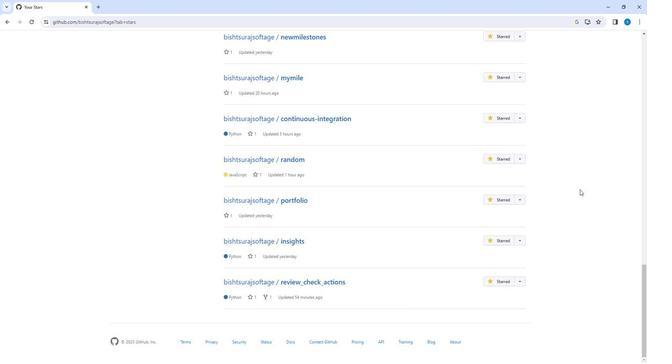
Action: Mouse scrolled (579, 190) with delta (0, 0)
Screenshot: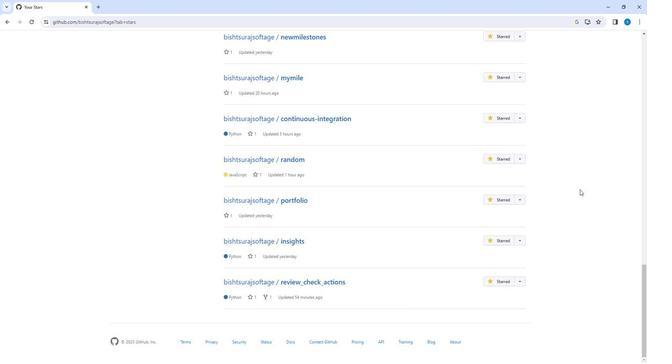 
Action: Mouse scrolled (579, 190) with delta (0, 0)
Screenshot: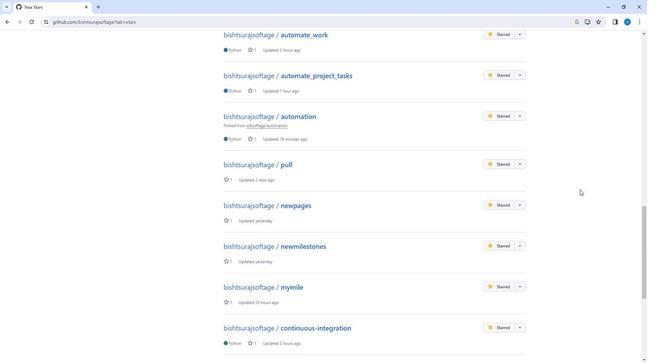 
Action: Mouse scrolled (579, 190) with delta (0, 0)
Screenshot: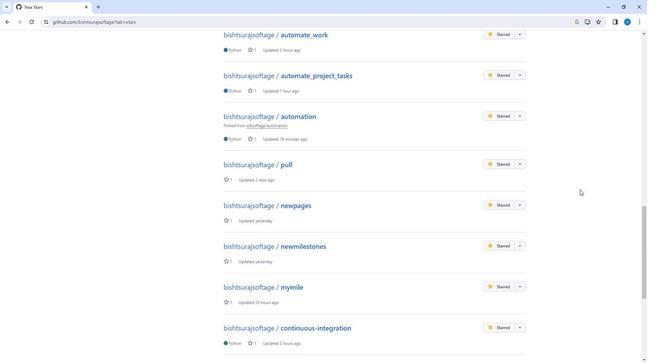 
Action: Mouse scrolled (579, 190) with delta (0, 0)
Screenshot: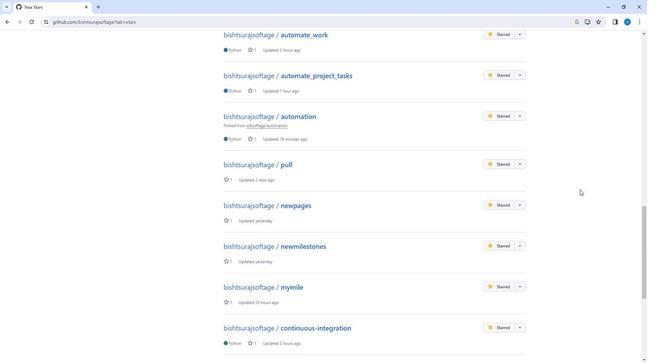 
Action: Mouse scrolled (579, 190) with delta (0, 0)
Screenshot: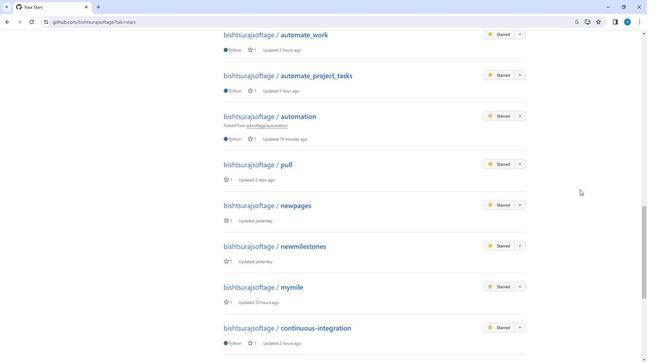 
Action: Mouse scrolled (579, 190) with delta (0, 0)
Screenshot: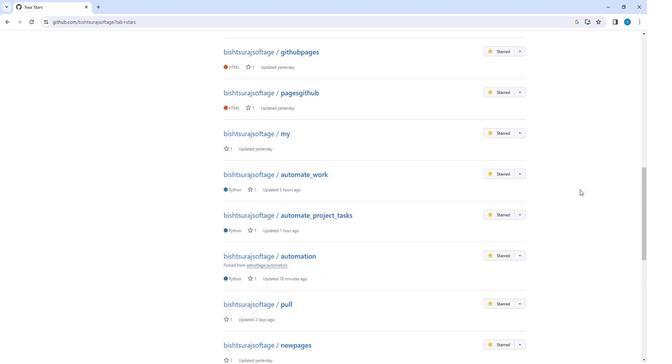 
Action: Mouse scrolled (579, 190) with delta (0, 0)
Screenshot: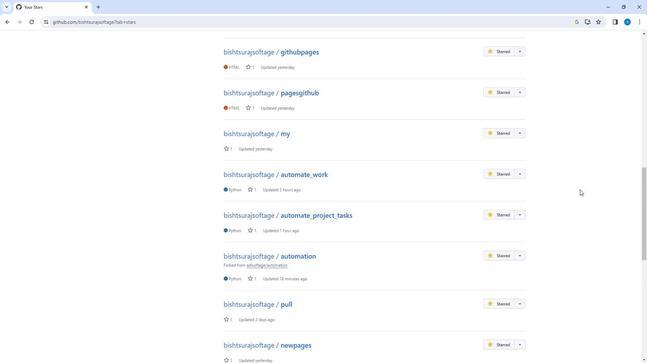 
Action: Mouse scrolled (579, 190) with delta (0, 0)
Screenshot: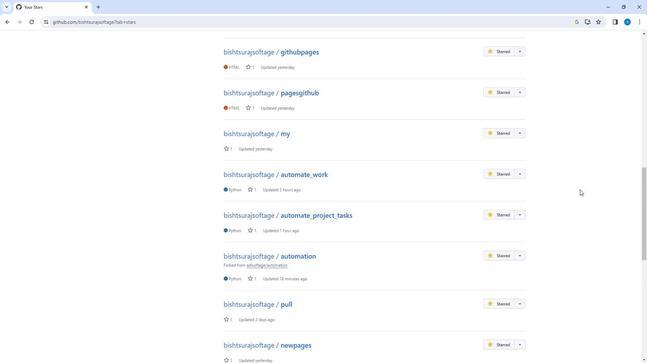 
Action: Mouse scrolled (579, 190) with delta (0, 0)
Screenshot: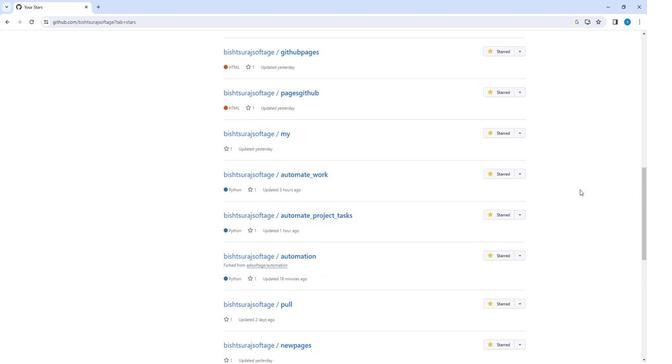 
Action: Mouse scrolled (579, 190) with delta (0, 0)
Screenshot: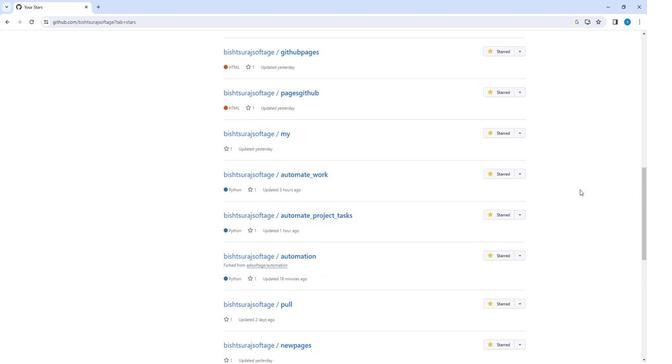 
Action: Mouse scrolled (579, 190) with delta (0, 0)
Screenshot: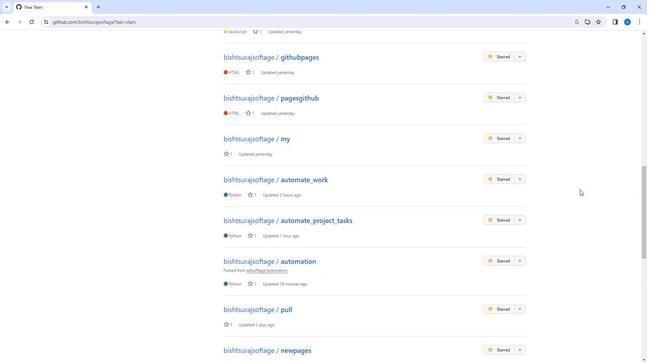 
Action: Mouse scrolled (579, 190) with delta (0, 0)
Screenshot: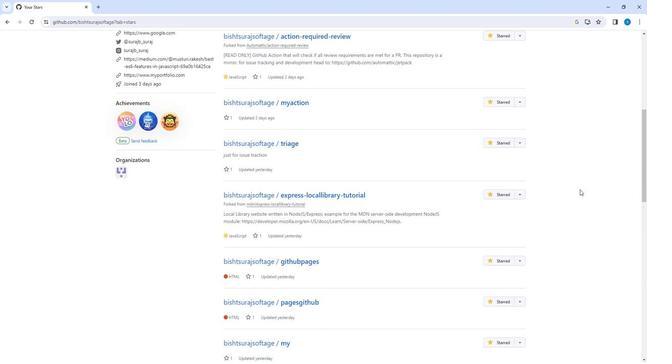
Action: Mouse scrolled (579, 190) with delta (0, 0)
Screenshot: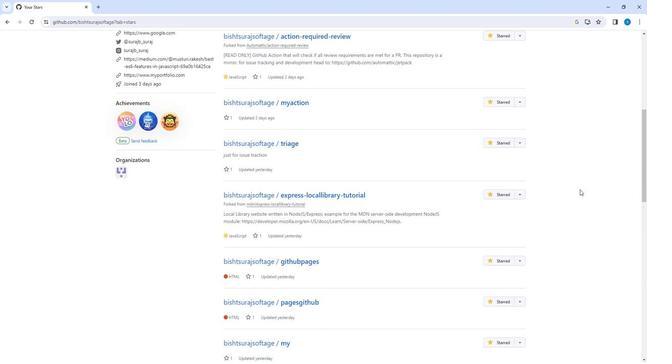 
Action: Mouse scrolled (579, 190) with delta (0, 0)
Screenshot: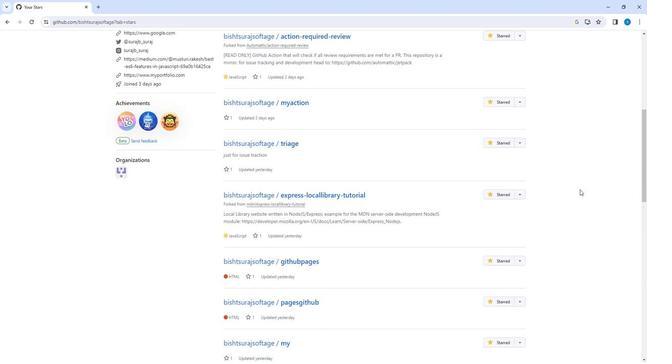 
Action: Mouse scrolled (579, 190) with delta (0, 0)
Screenshot: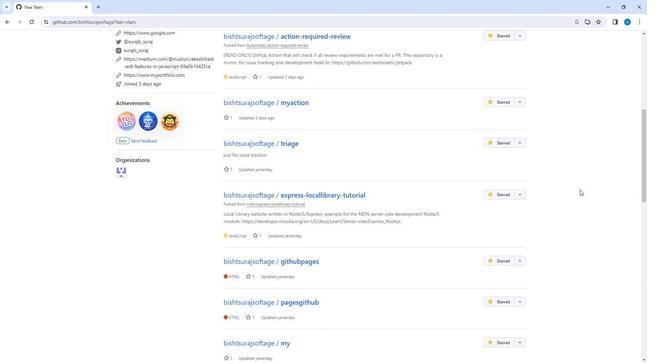 
Action: Mouse scrolled (579, 190) with delta (0, 0)
Screenshot: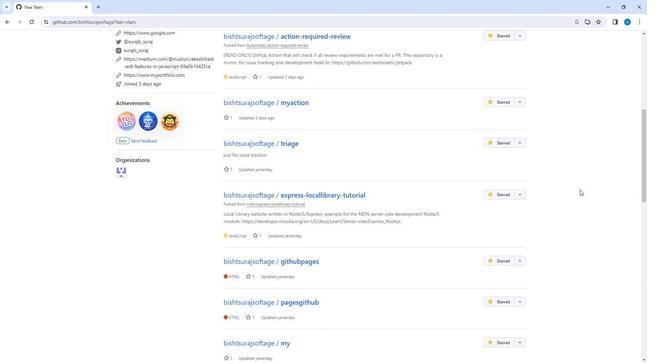 
Action: Mouse scrolled (579, 190) with delta (0, 0)
Screenshot: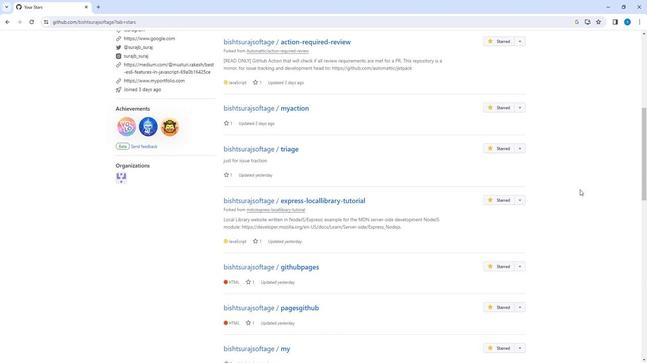 
Action: Mouse scrolled (579, 190) with delta (0, 0)
Screenshot: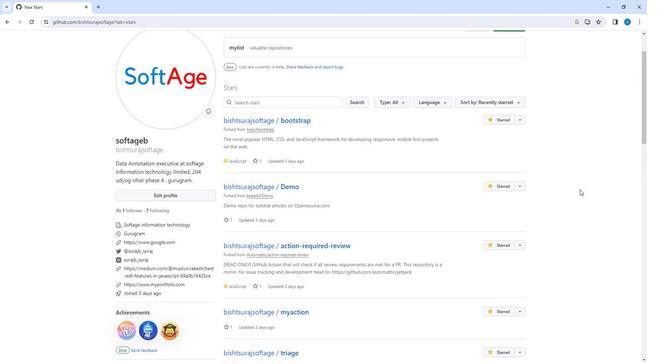 
Action: Mouse scrolled (579, 190) with delta (0, 0)
Screenshot: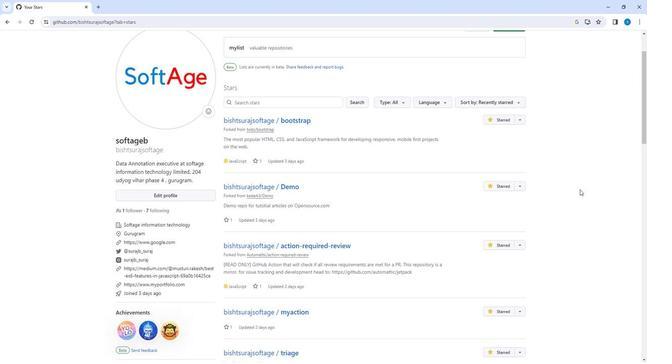 
Action: Mouse scrolled (579, 190) with delta (0, 0)
Screenshot: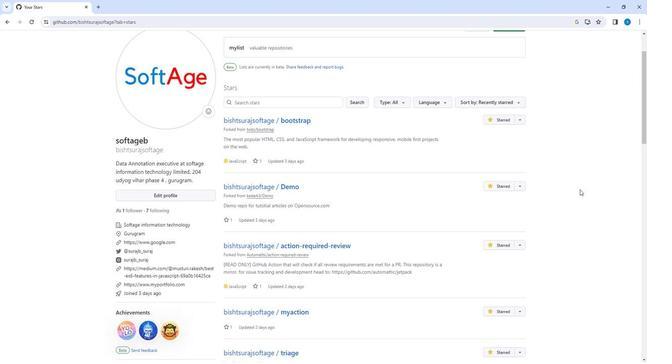 
Action: Mouse scrolled (579, 190) with delta (0, 0)
Screenshot: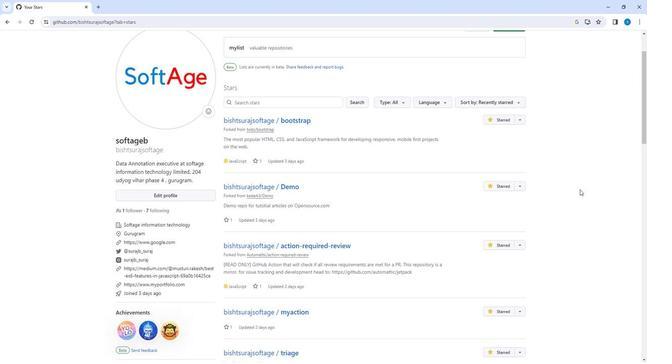 
Action: Mouse scrolled (579, 190) with delta (0, 0)
Screenshot: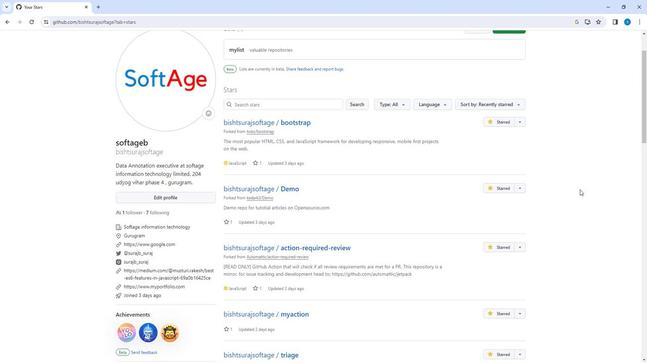 
Action: Mouse moved to (508, 82)
Screenshot: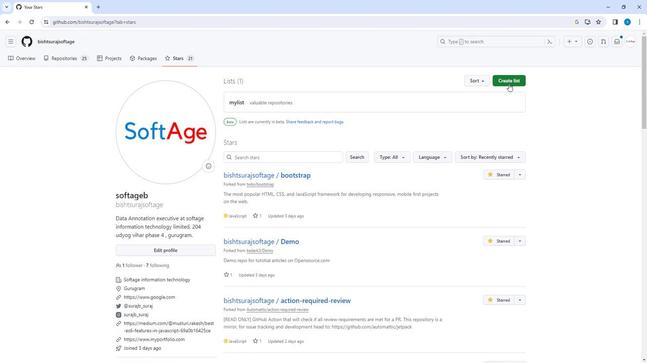 
Action: Mouse pressed left at (508, 82)
Screenshot: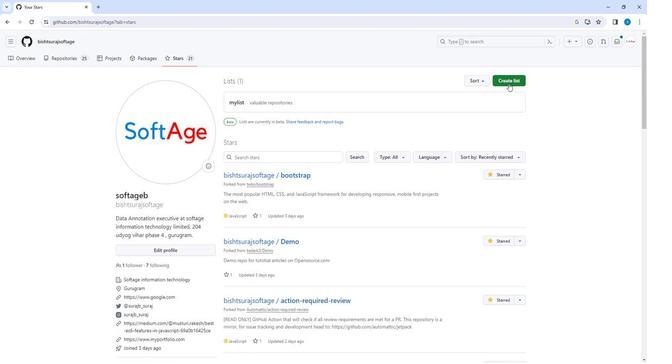 
Action: Mouse moved to (383, 72)
Screenshot: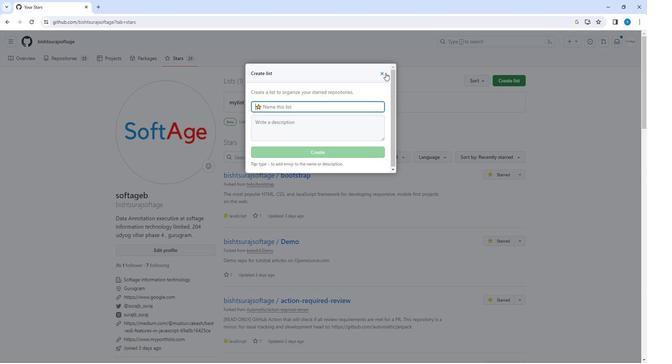 
Action: Mouse pressed left at (383, 72)
Screenshot: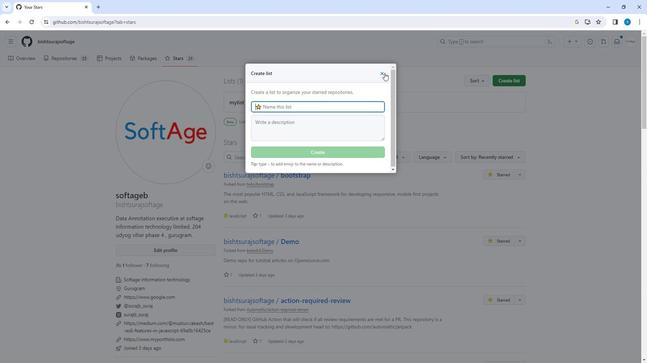 
Action: Mouse moved to (244, 102)
Screenshot: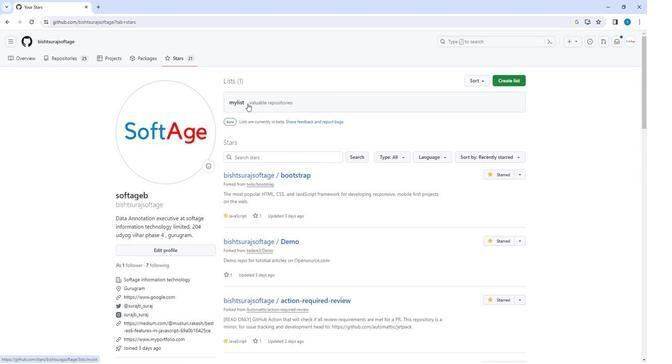 
Action: Mouse pressed left at (244, 102)
Screenshot: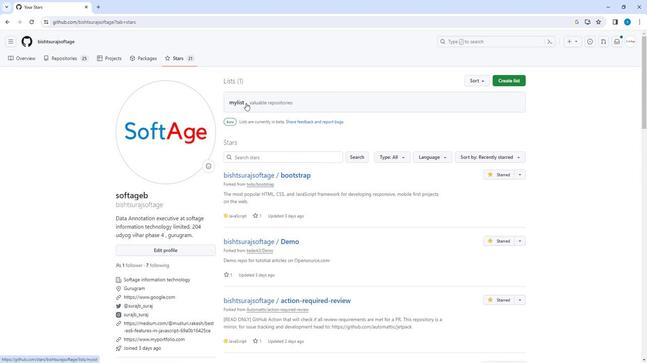 
Action: Mouse moved to (337, 176)
Screenshot: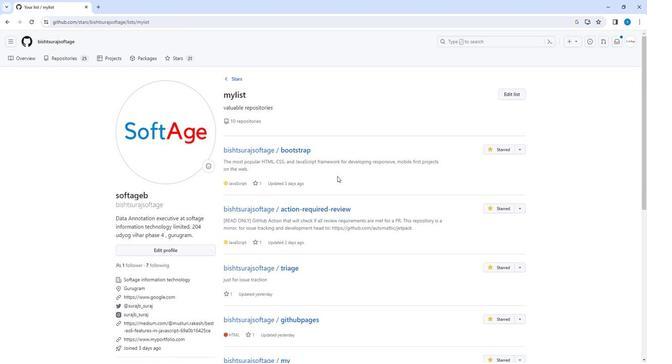 
Action: Mouse scrolled (337, 176) with delta (0, 0)
Screenshot: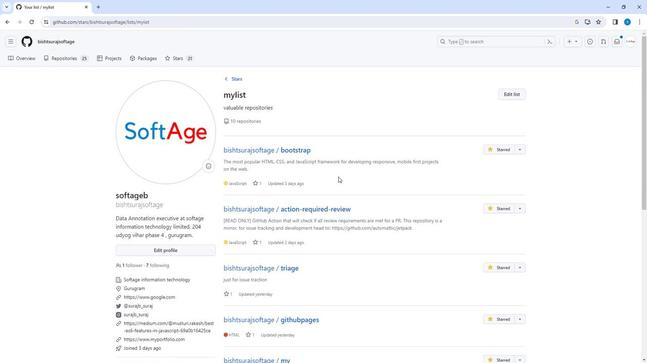 
Action: Mouse scrolled (337, 176) with delta (0, 0)
Screenshot: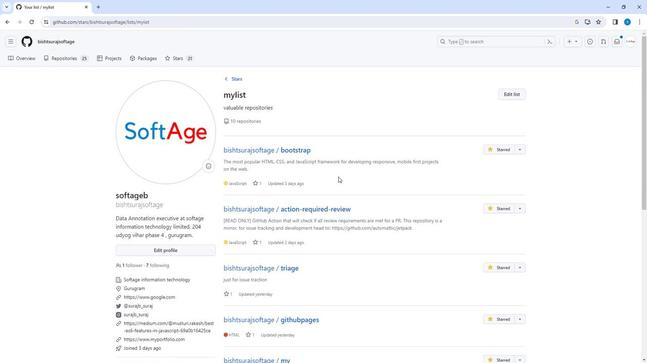 
Action: Mouse scrolled (337, 176) with delta (0, 0)
Screenshot: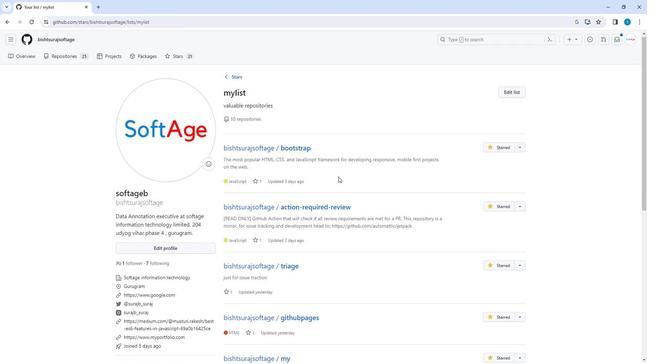 
Action: Mouse scrolled (337, 176) with delta (0, 0)
Screenshot: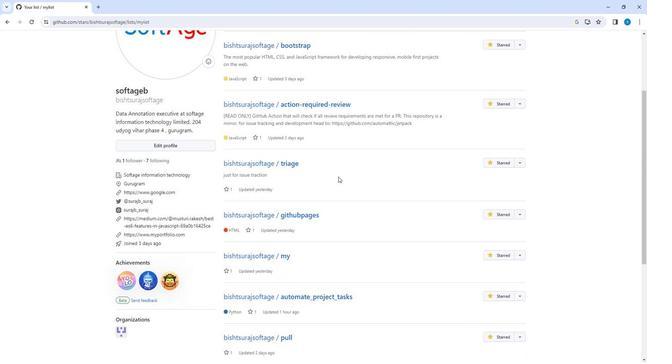 
Action: Mouse scrolled (337, 176) with delta (0, 0)
Screenshot: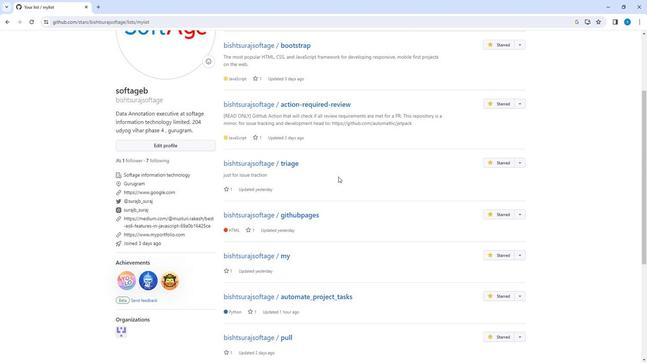 
Action: Mouse scrolled (337, 176) with delta (0, 0)
Screenshot: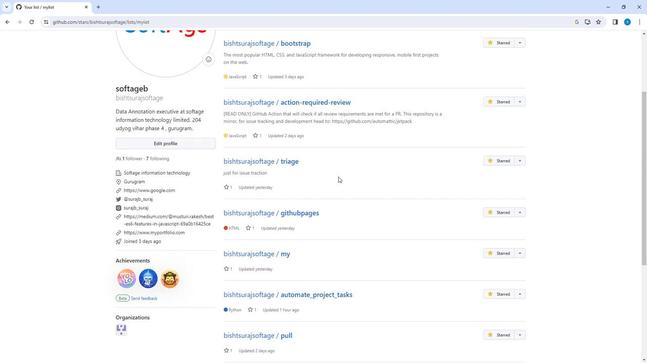 
Action: Mouse scrolled (337, 176) with delta (0, 0)
Screenshot: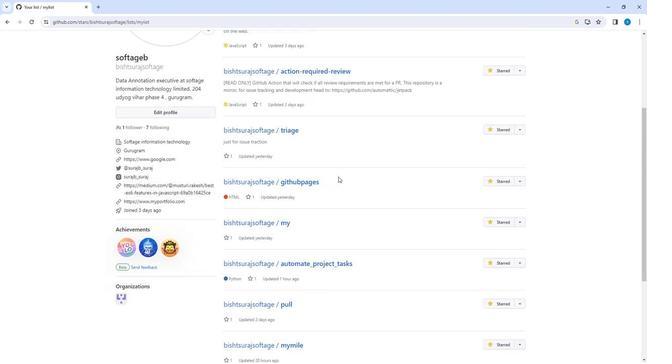 
Action: Mouse scrolled (337, 176) with delta (0, 0)
Screenshot: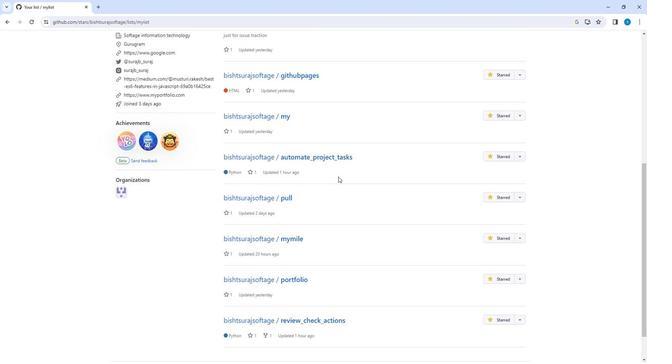 
Action: Mouse scrolled (337, 176) with delta (0, 0)
Screenshot: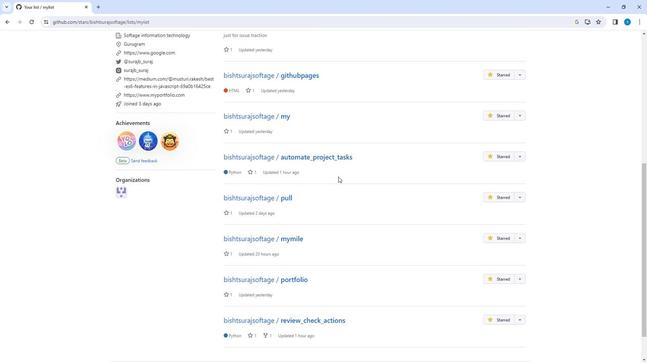 
Action: Mouse scrolled (337, 176) with delta (0, 0)
Screenshot: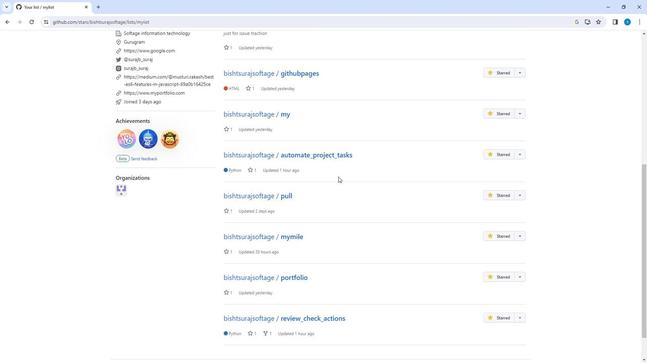 
Action: Mouse scrolled (337, 176) with delta (0, 0)
Screenshot: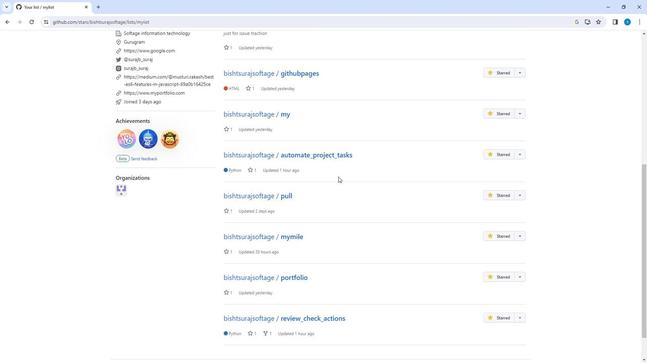 
Action: Mouse scrolled (337, 176) with delta (0, 0)
Screenshot: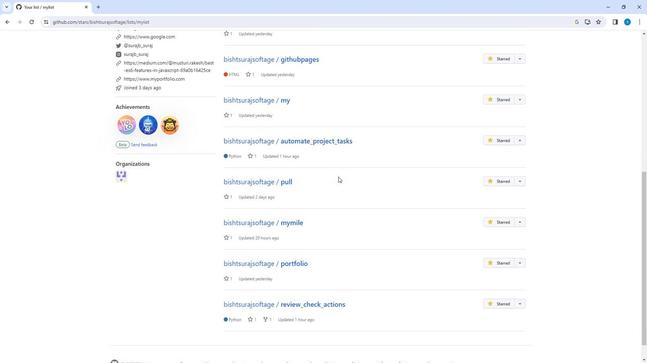 
Action: Mouse scrolled (337, 176) with delta (0, 0)
Screenshot: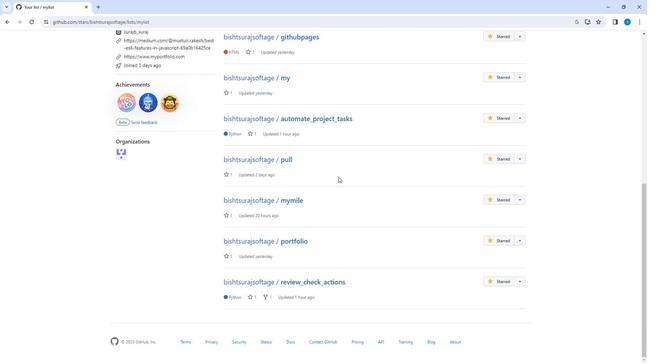 
Action: Mouse scrolled (337, 176) with delta (0, 0)
Screenshot: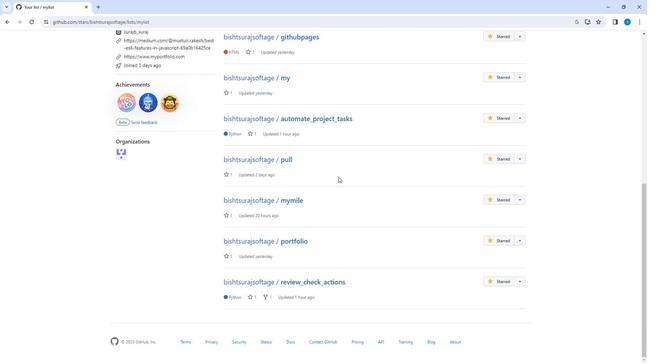 
Action: Mouse scrolled (337, 176) with delta (0, 0)
Screenshot: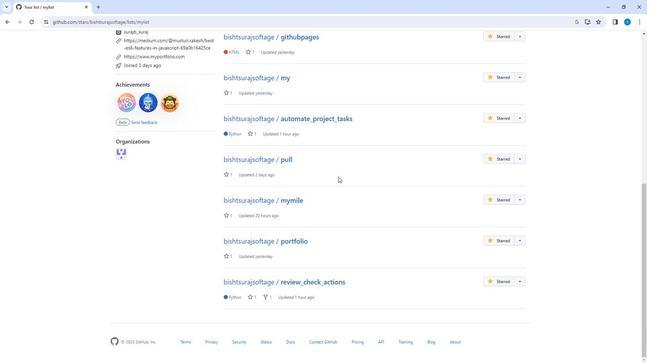 
Action: Mouse scrolled (337, 176) with delta (0, 0)
Screenshot: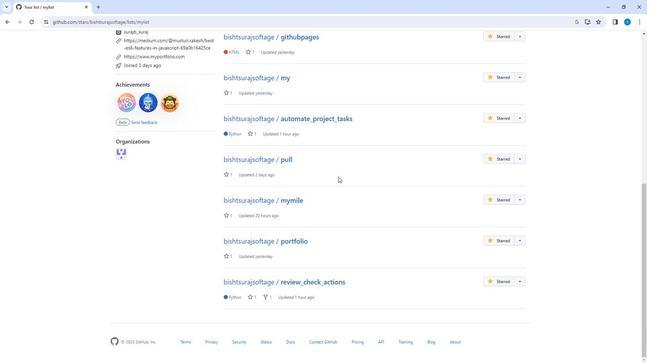 
Action: Mouse scrolled (337, 176) with delta (0, 0)
Screenshot: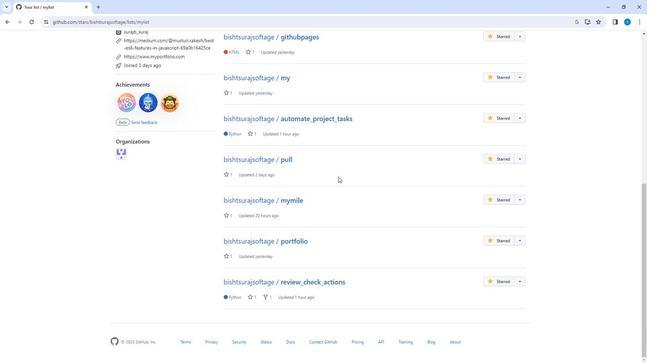 
Action: Mouse scrolled (337, 176) with delta (0, 0)
Screenshot: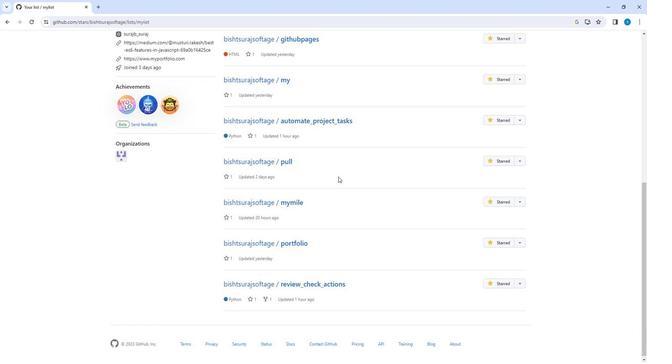 
Action: Mouse moved to (337, 176)
Screenshot: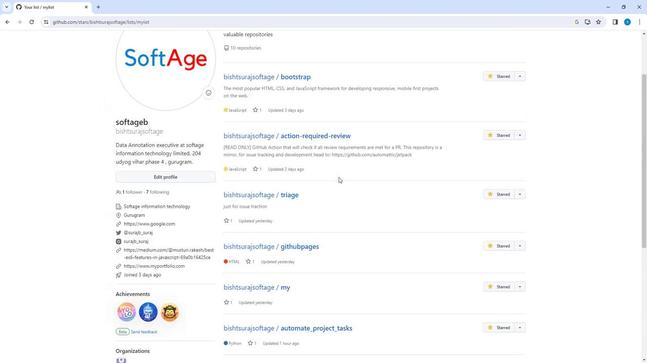 
Action: Mouse scrolled (337, 177) with delta (0, 0)
Screenshot: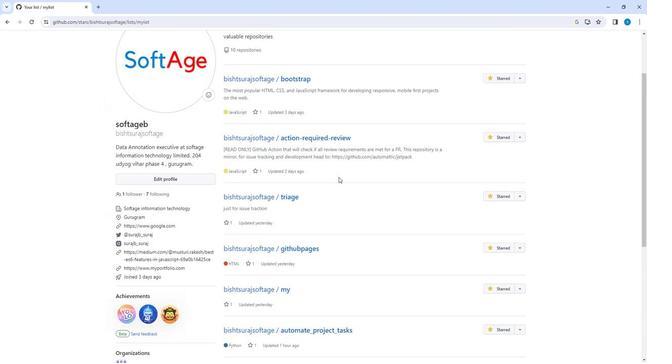 
Action: Mouse scrolled (337, 177) with delta (0, 0)
Screenshot: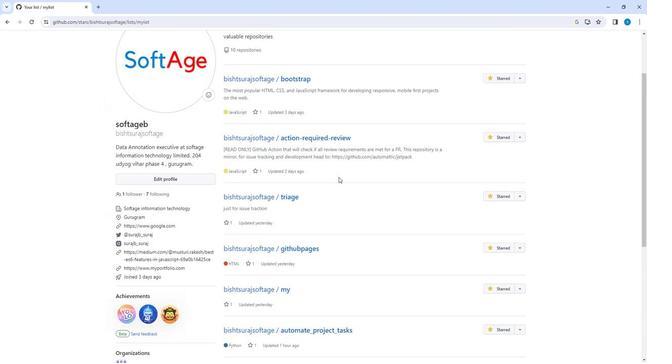 
Action: Mouse scrolled (337, 177) with delta (0, 0)
Screenshot: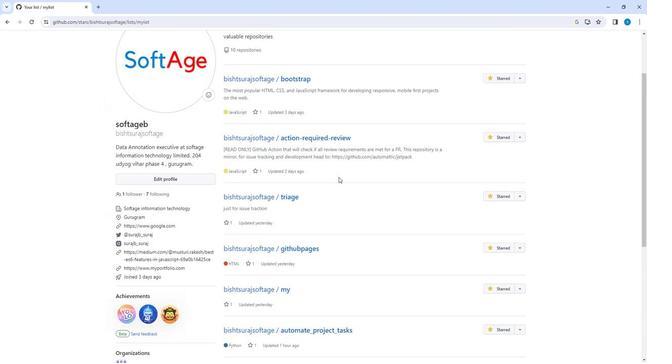 
Action: Mouse scrolled (337, 177) with delta (0, 0)
Screenshot: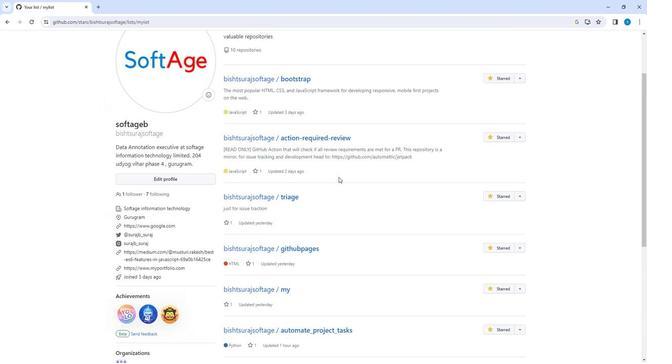 
Action: Mouse scrolled (337, 177) with delta (0, 0)
Screenshot: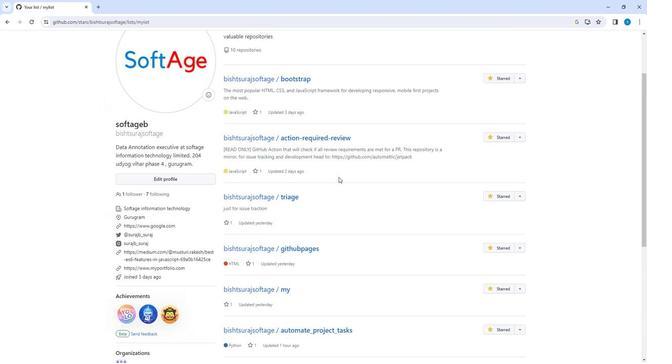 
Action: Mouse scrolled (337, 177) with delta (0, 0)
Screenshot: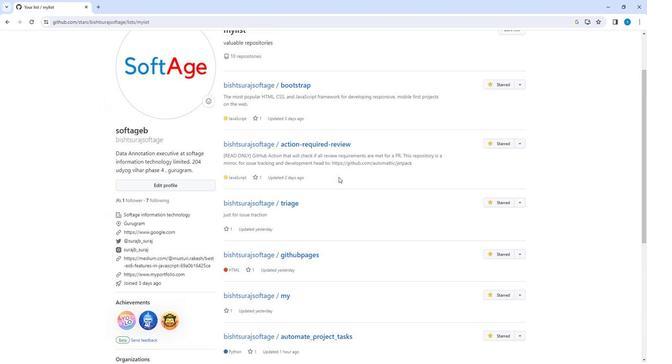 
Action: Mouse scrolled (337, 177) with delta (0, 0)
Screenshot: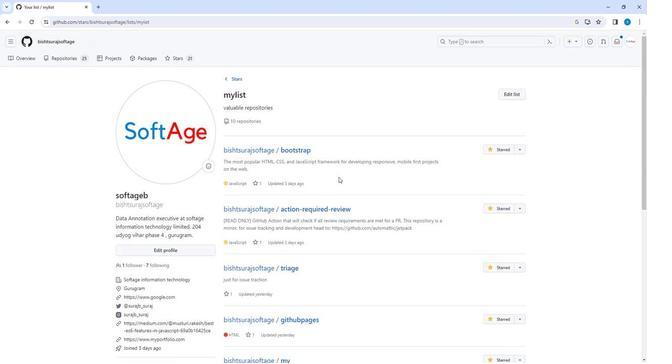 
Action: Mouse scrolled (337, 177) with delta (0, 0)
Screenshot: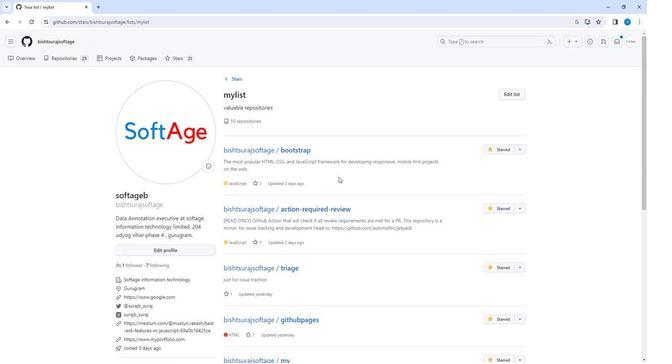 
Action: Mouse scrolled (337, 177) with delta (0, 0)
Screenshot: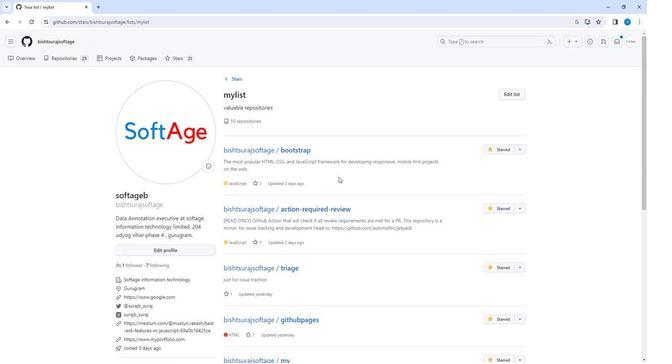
Action: Mouse scrolled (337, 177) with delta (0, 0)
Screenshot: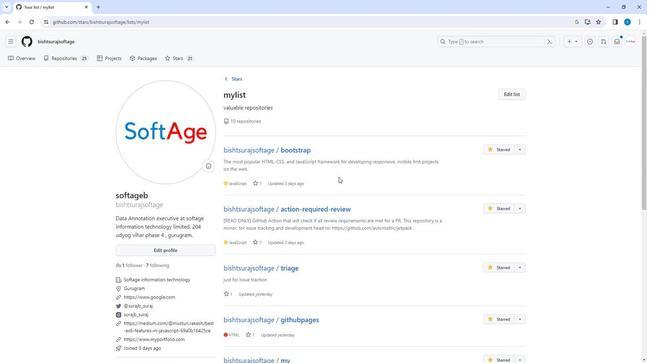 
Action: Mouse moved to (403, 144)
Screenshot: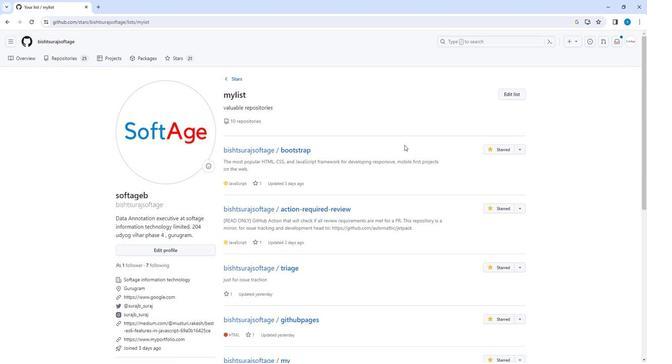 
